 Task: Add an event with the title Webinar: Social Media Advertising, date '2024/05/15', time 8:00 AM to 10:00 AMand add a description: Maintain comprehensive documentation of the risk mitigation process, including risk registers, mitigation plans, and lessons learned. Documenting lessons learned enables future projects to benefit from the knowledge and experience gained during risk mitigation activities., put the event into Orange category . Add location for the event as: 987 Gothic Quarter, Barcelona, Spain, logged in from the account softage.10@softage.netand send the event invitation to softage.6@softage.net and softage.7@softage.net. Set a reminder for the event 2 hour before
Action: Mouse moved to (81, 100)
Screenshot: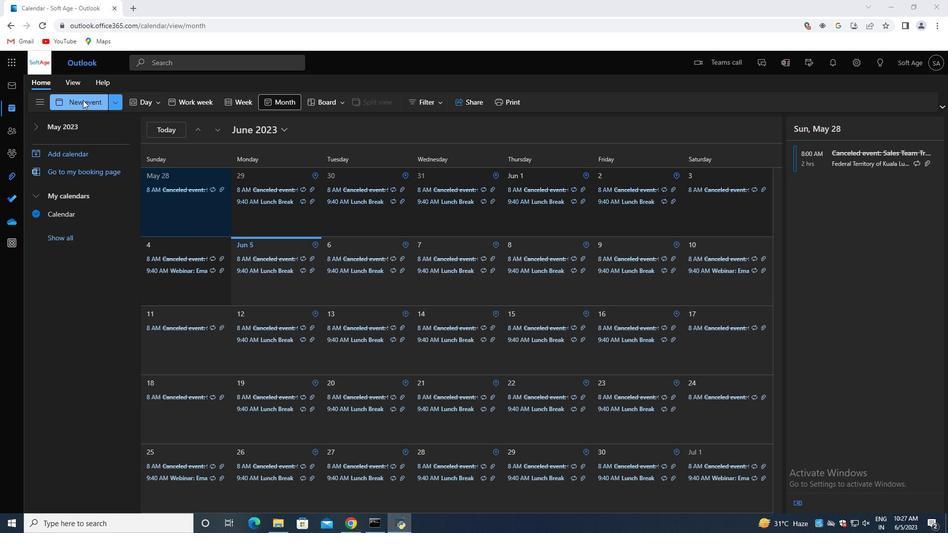
Action: Mouse pressed left at (81, 100)
Screenshot: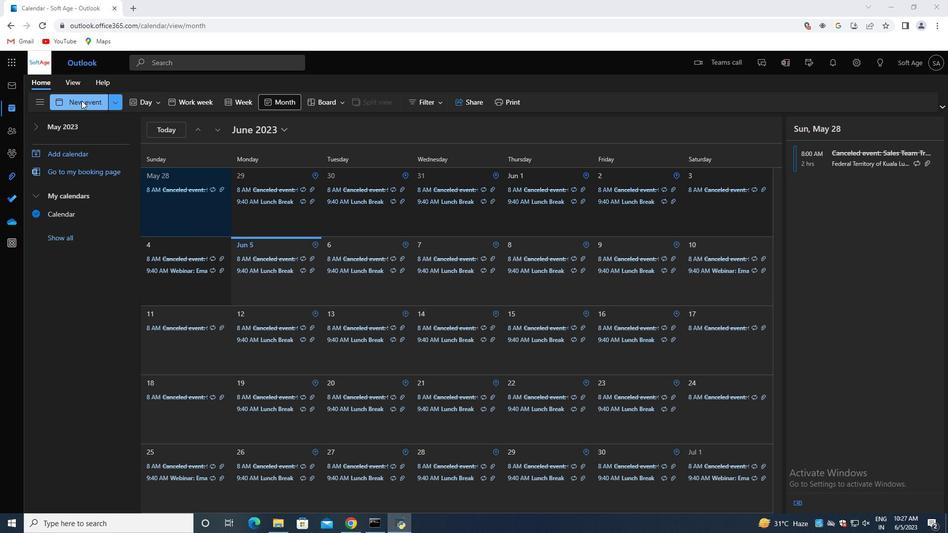 
Action: Mouse moved to (288, 163)
Screenshot: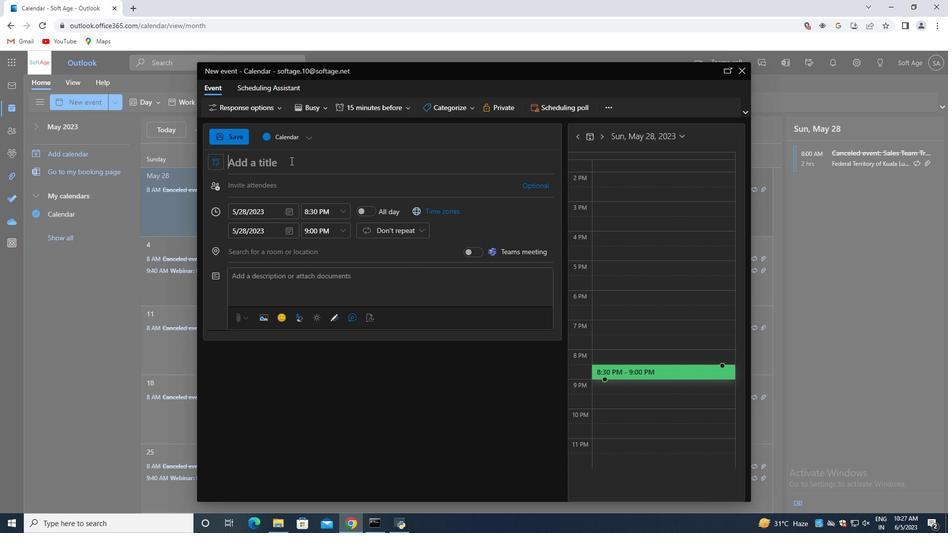 
Action: Mouse pressed left at (288, 163)
Screenshot: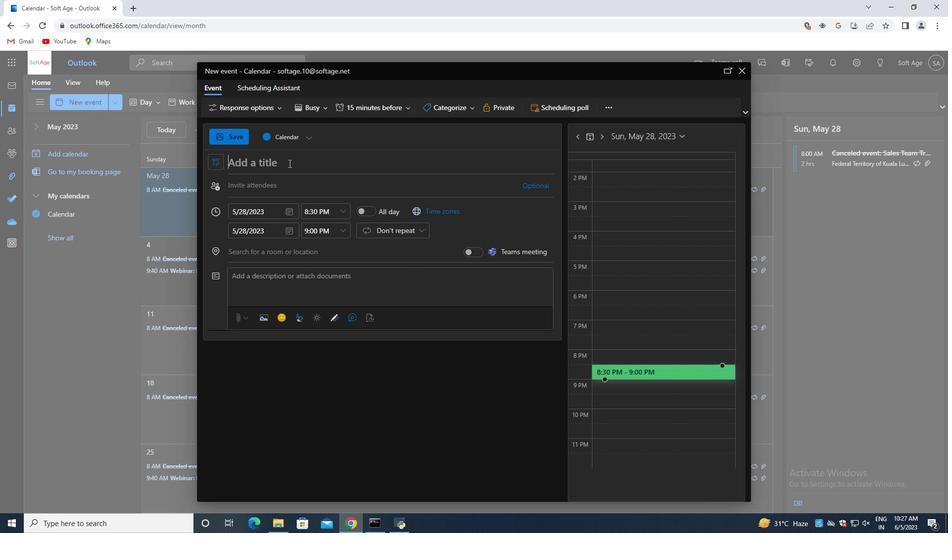 
Action: Mouse moved to (409, 258)
Screenshot: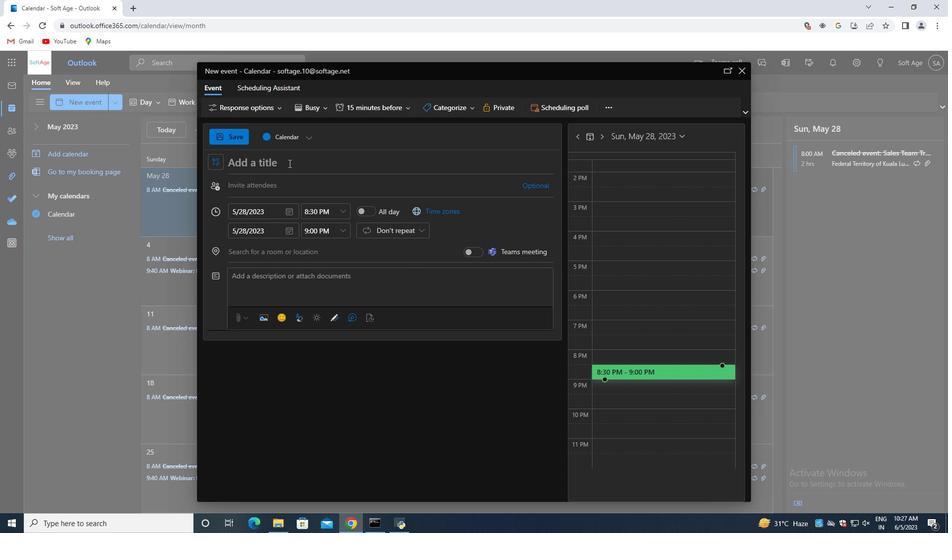 
Action: Key pressed <Key.shift>Webinar<Key.shift_r>:<Key.space><Key.shift>Social<Key.space><Key.shift>Media<Key.space><Key.shift>Advertising
Screenshot: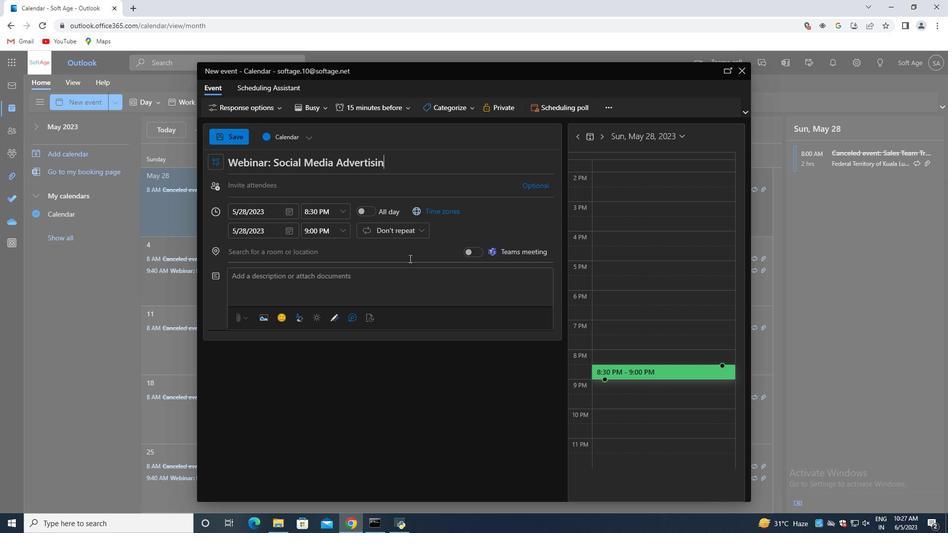 
Action: Mouse moved to (289, 212)
Screenshot: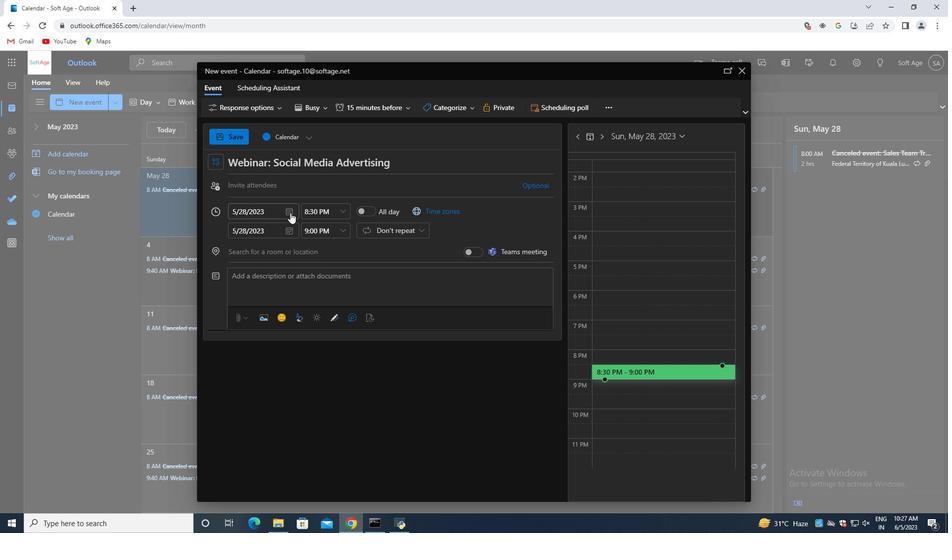 
Action: Mouse pressed left at (289, 212)
Screenshot: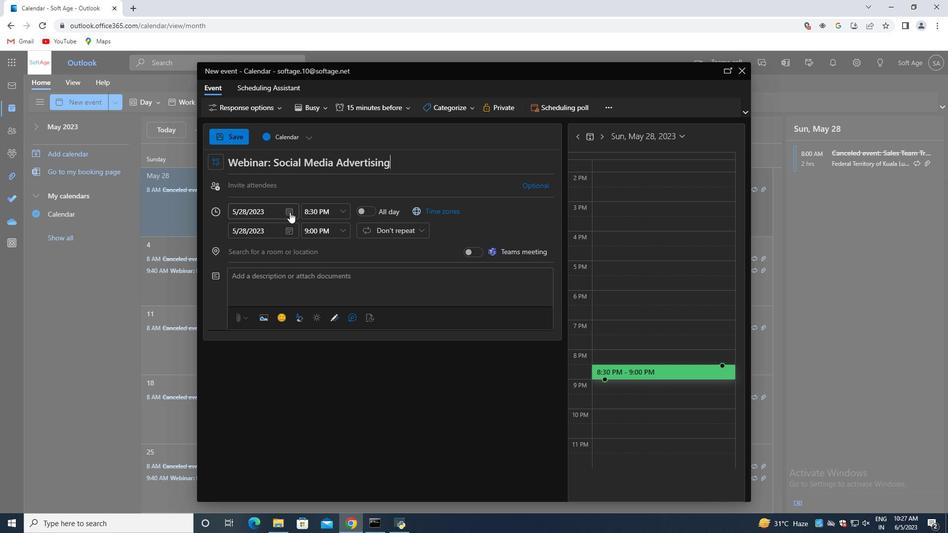 
Action: Mouse moved to (321, 235)
Screenshot: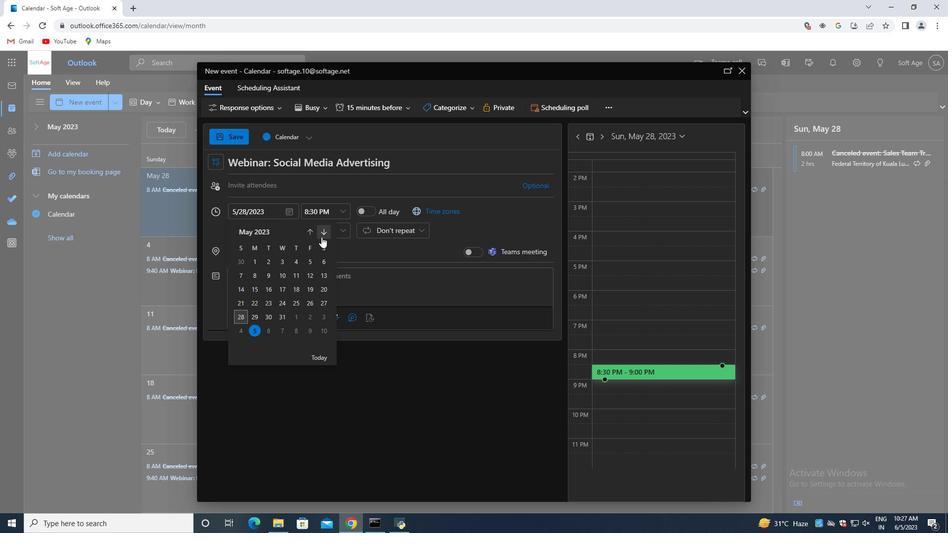 
Action: Mouse pressed left at (321, 235)
Screenshot: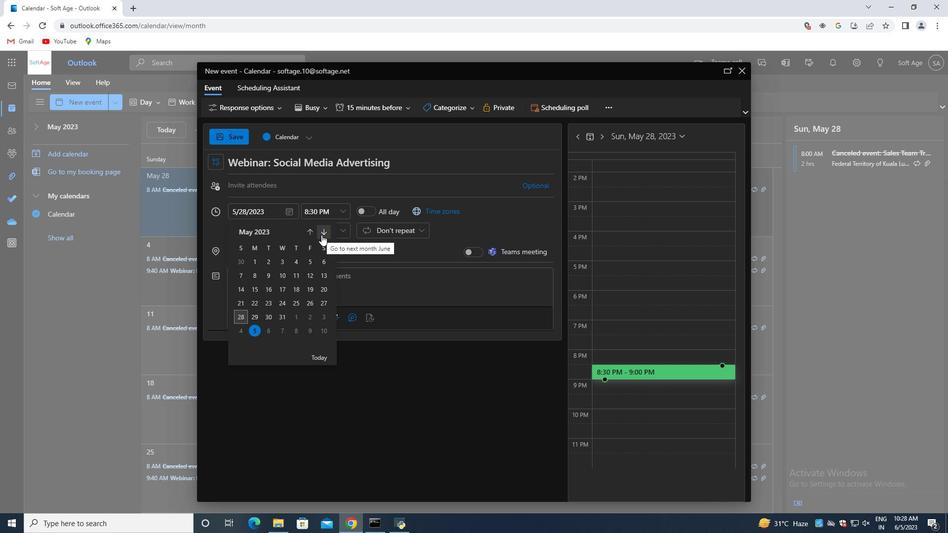 
Action: Mouse pressed left at (321, 235)
Screenshot: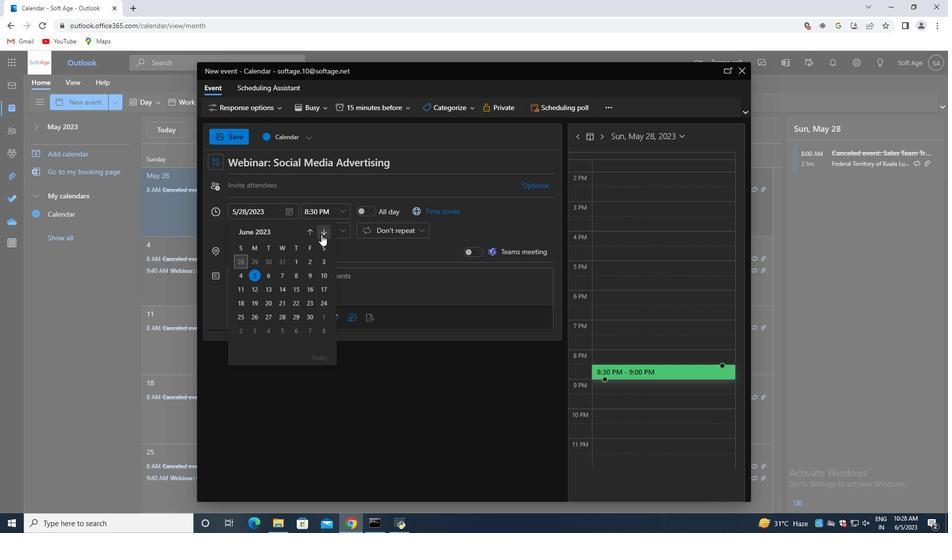 
Action: Mouse pressed left at (321, 235)
Screenshot: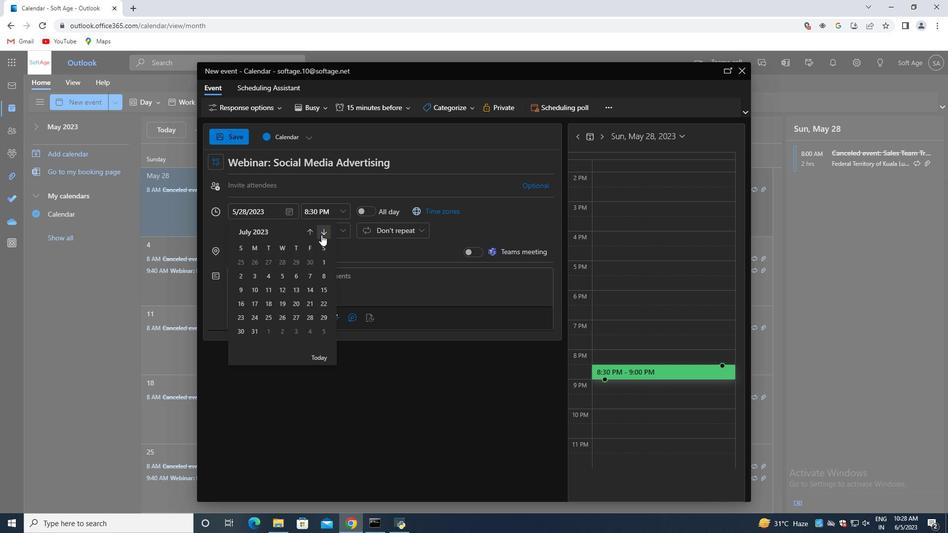 
Action: Mouse pressed left at (321, 235)
Screenshot: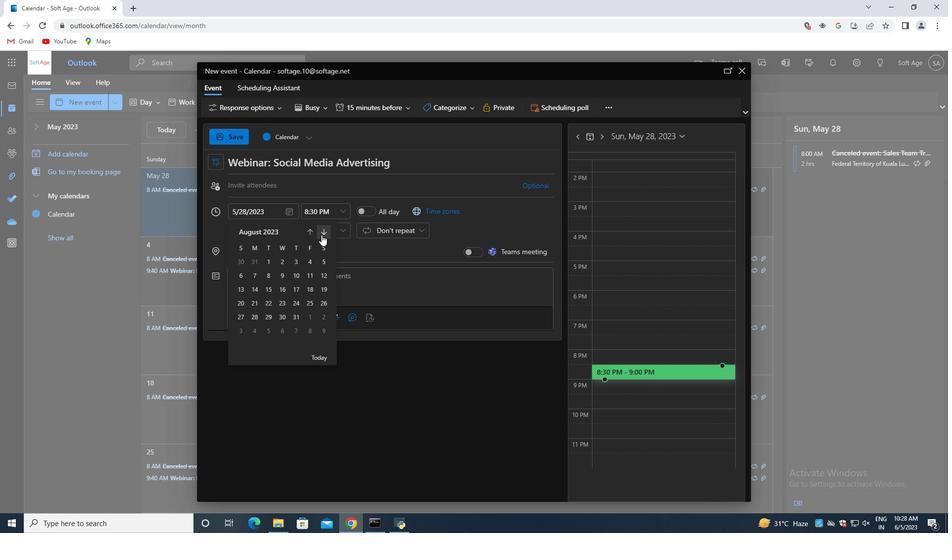 
Action: Mouse pressed left at (321, 235)
Screenshot: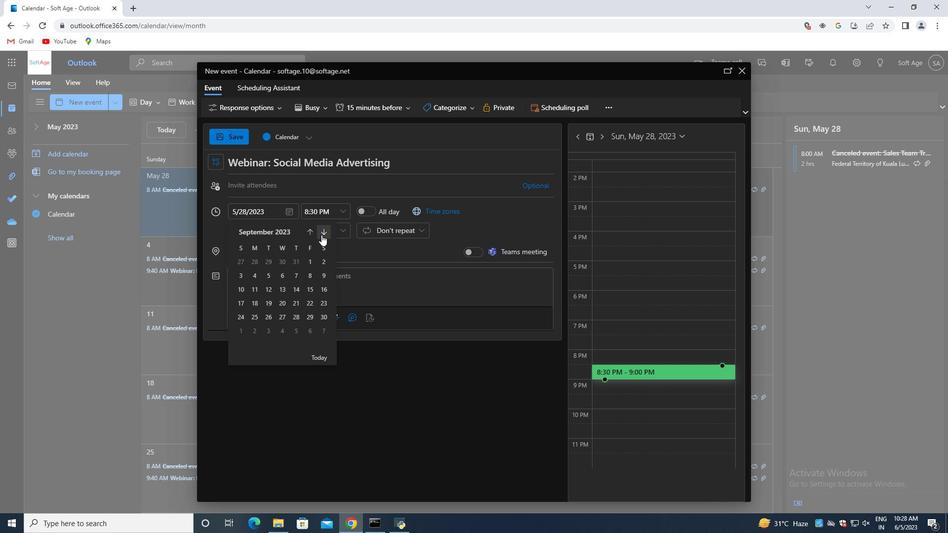 
Action: Mouse pressed left at (321, 235)
Screenshot: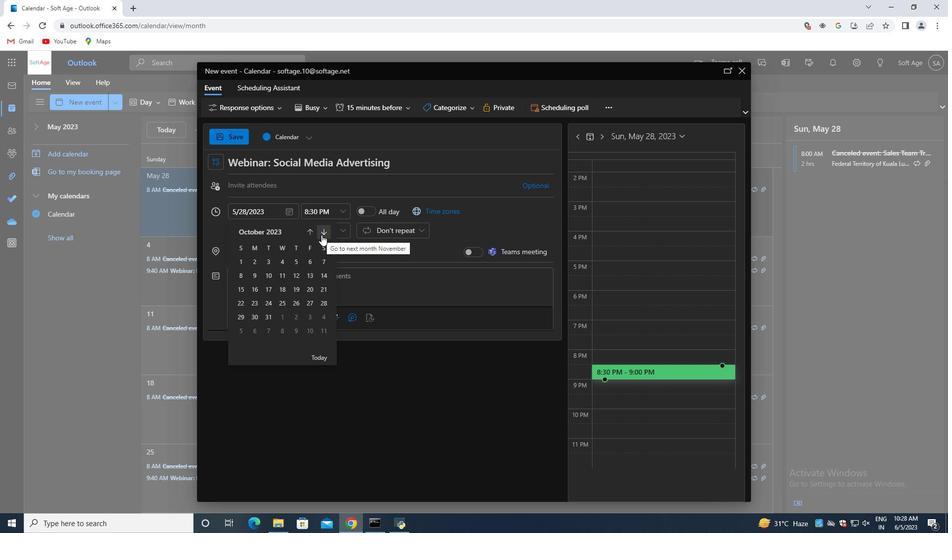 
Action: Mouse pressed left at (321, 235)
Screenshot: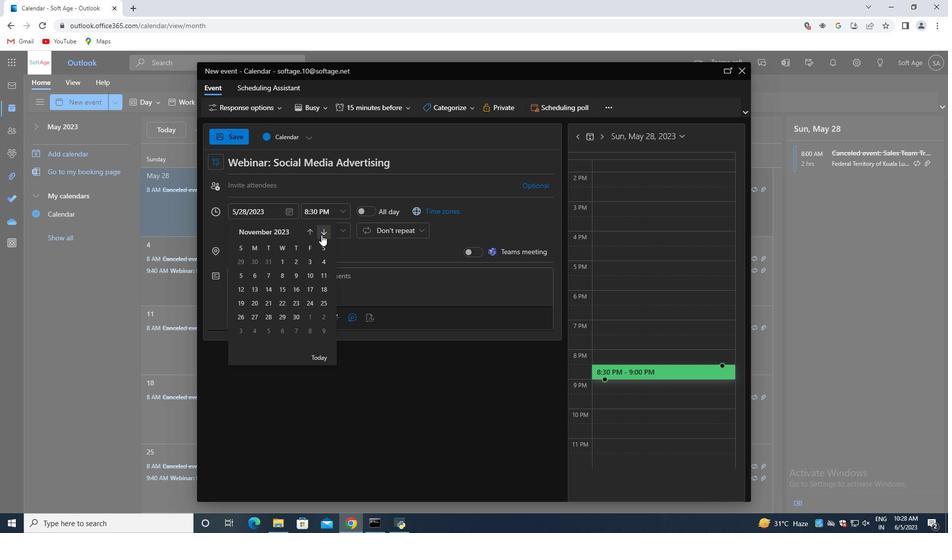 
Action: Mouse pressed left at (321, 235)
Screenshot: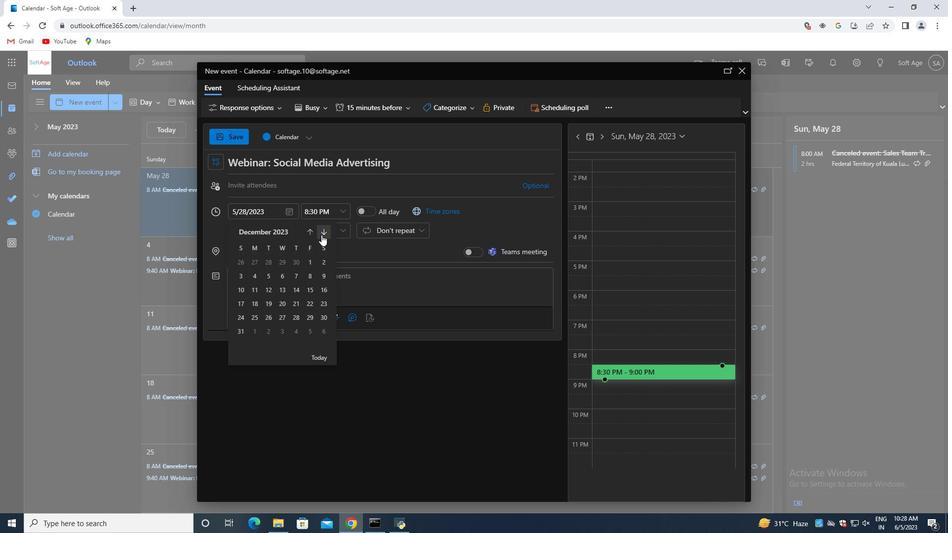 
Action: Mouse pressed left at (321, 235)
Screenshot: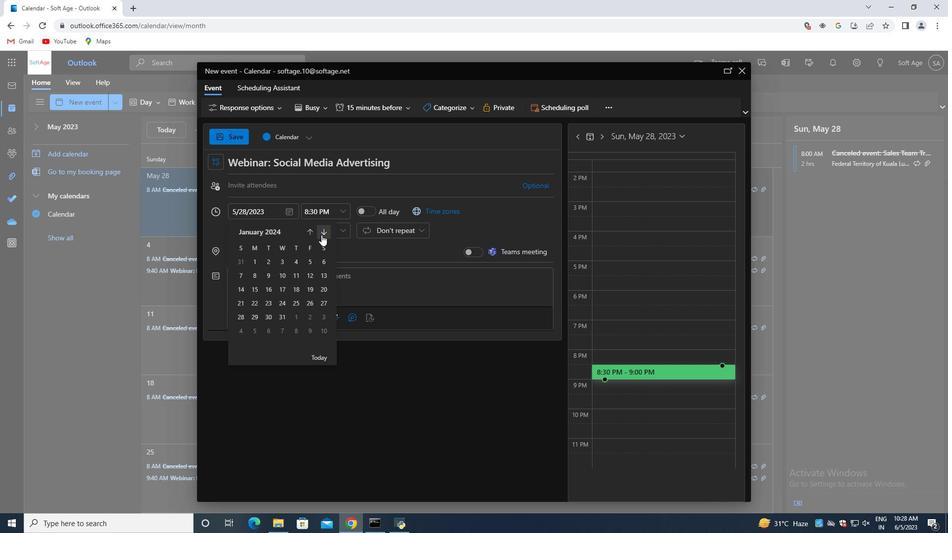 
Action: Mouse pressed left at (321, 235)
Screenshot: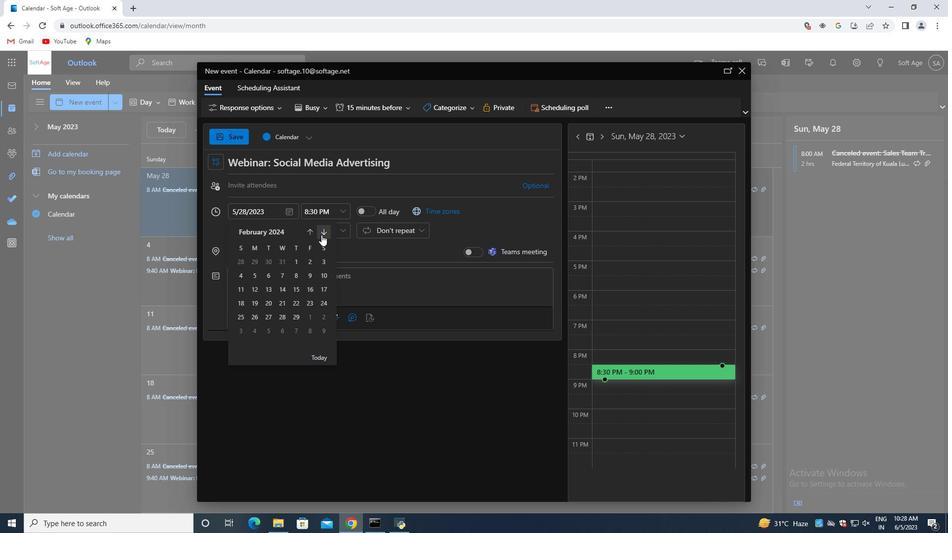 
Action: Mouse pressed left at (321, 235)
Screenshot: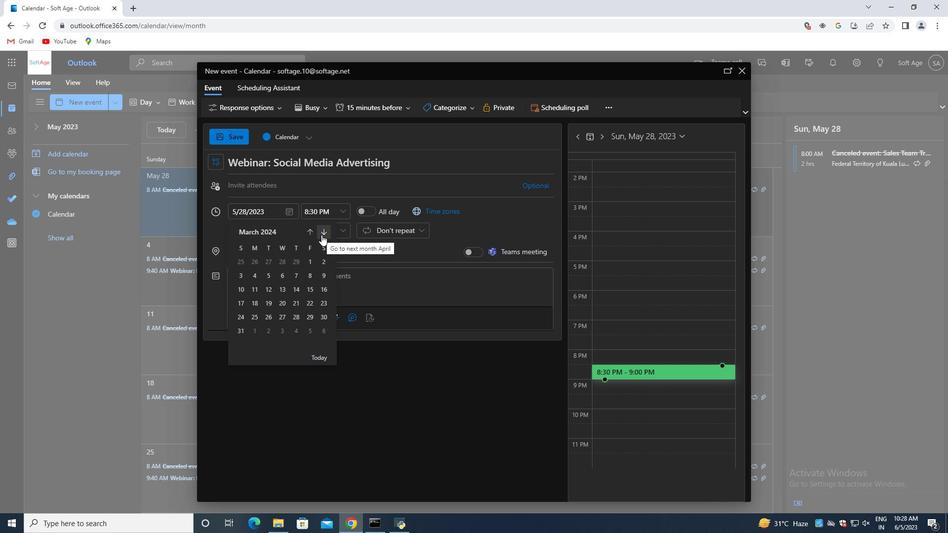 
Action: Mouse pressed left at (321, 235)
Screenshot: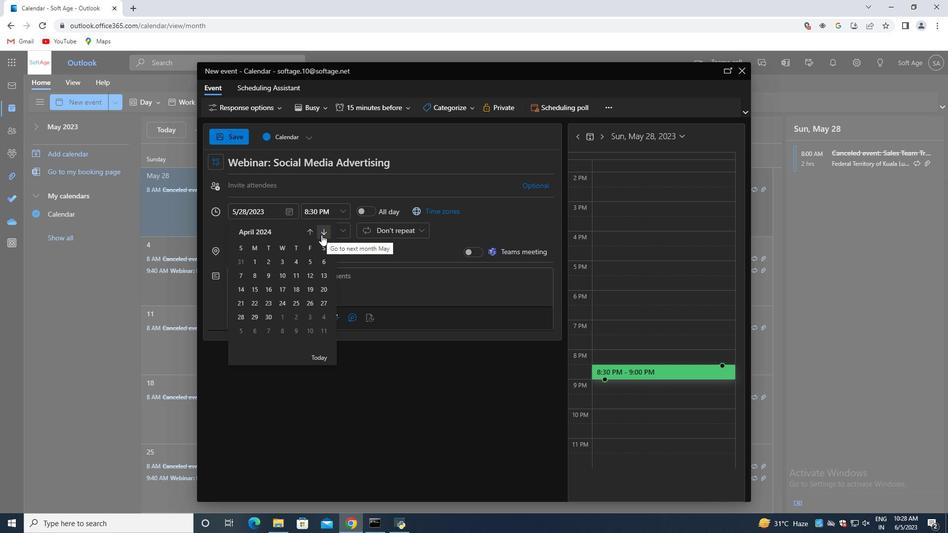 
Action: Mouse moved to (281, 290)
Screenshot: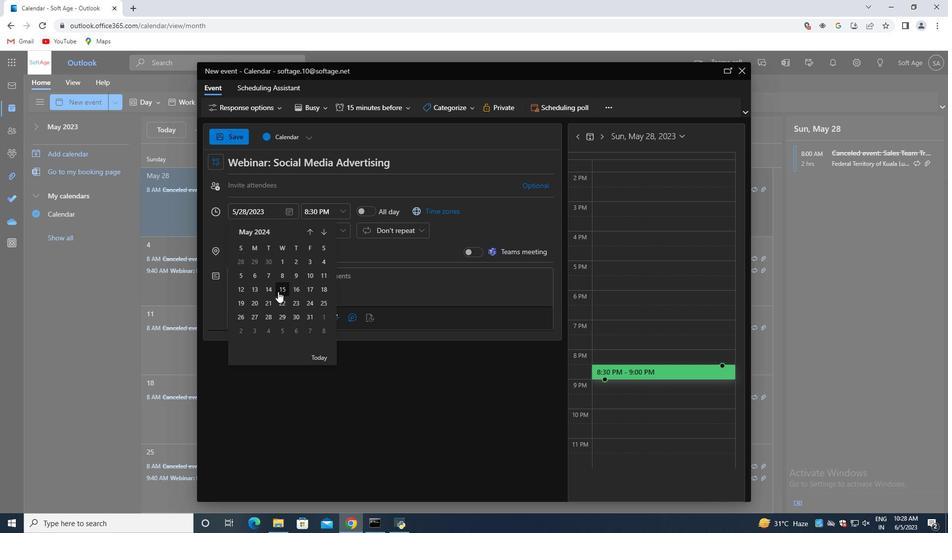 
Action: Mouse pressed left at (281, 290)
Screenshot: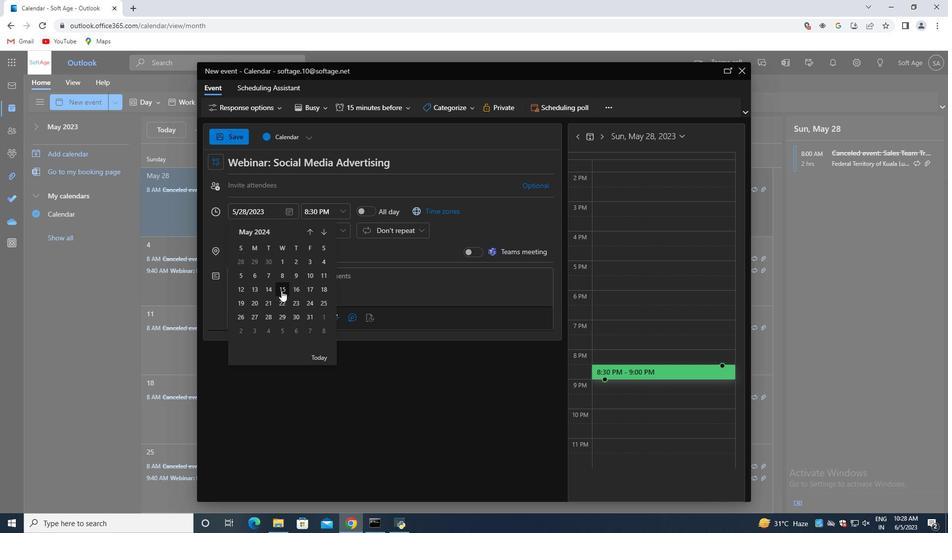 
Action: Mouse moved to (343, 211)
Screenshot: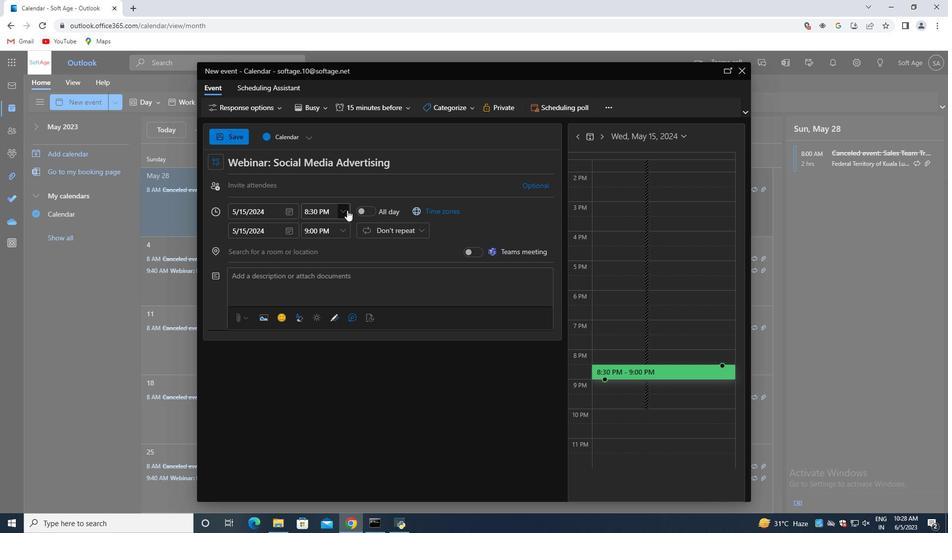 
Action: Mouse pressed left at (343, 211)
Screenshot: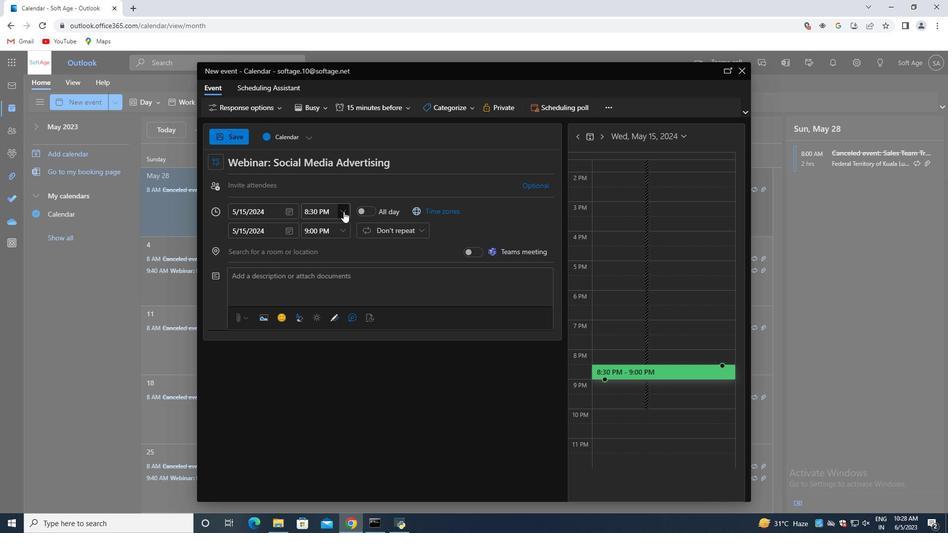 
Action: Mouse moved to (320, 263)
Screenshot: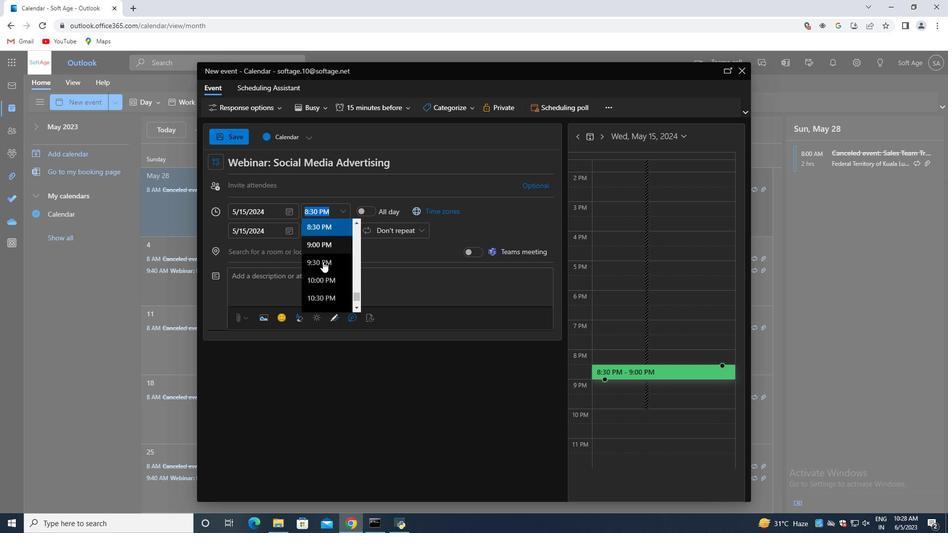 
Action: Mouse scrolled (320, 264) with delta (0, 0)
Screenshot: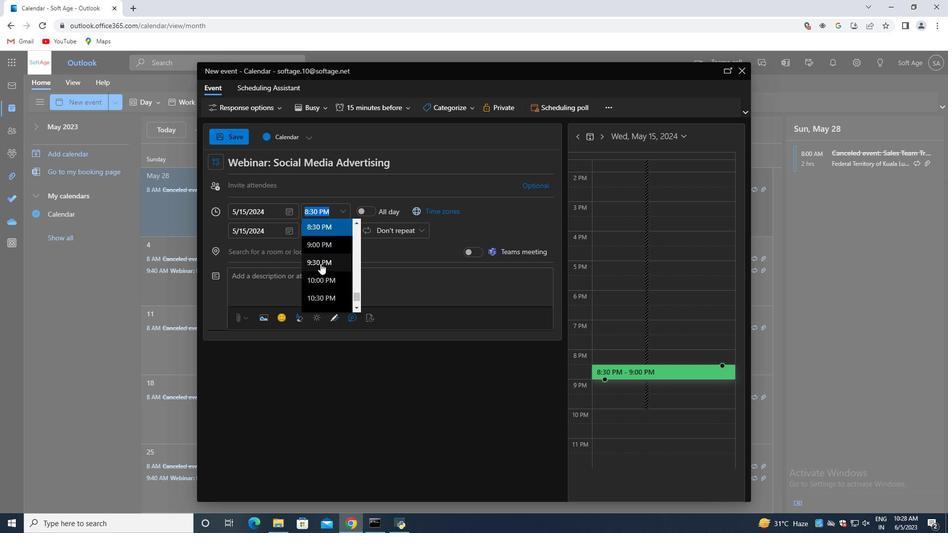 
Action: Mouse scrolled (320, 264) with delta (0, 0)
Screenshot: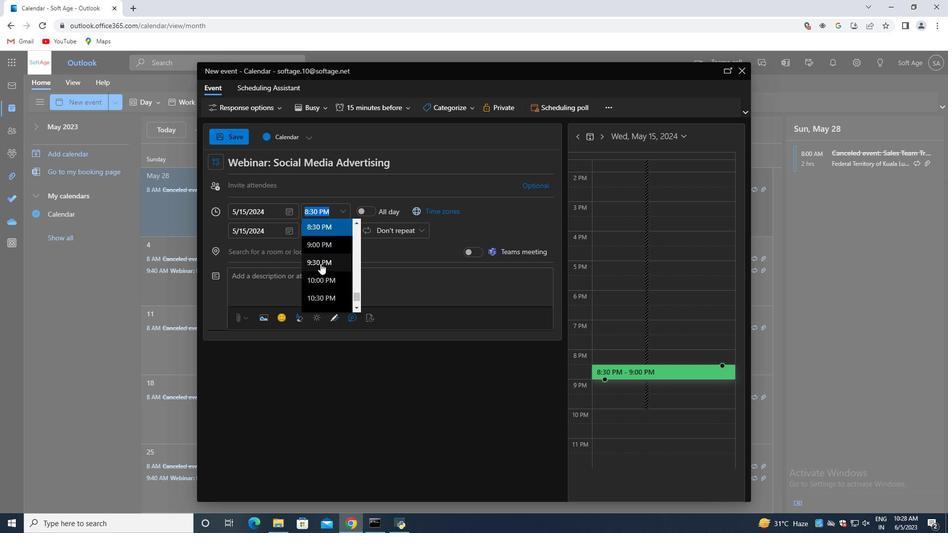 
Action: Mouse scrolled (320, 264) with delta (0, 0)
Screenshot: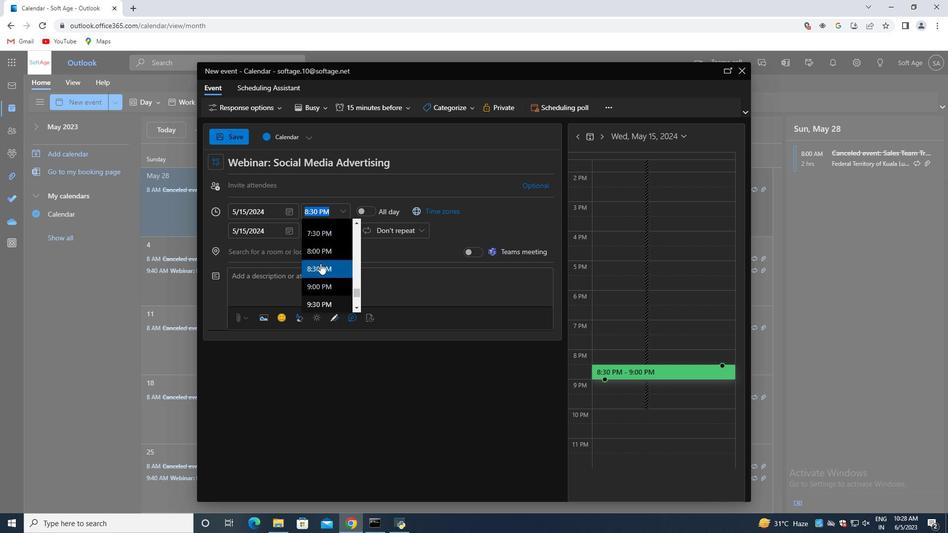
Action: Mouse scrolled (320, 264) with delta (0, 0)
Screenshot: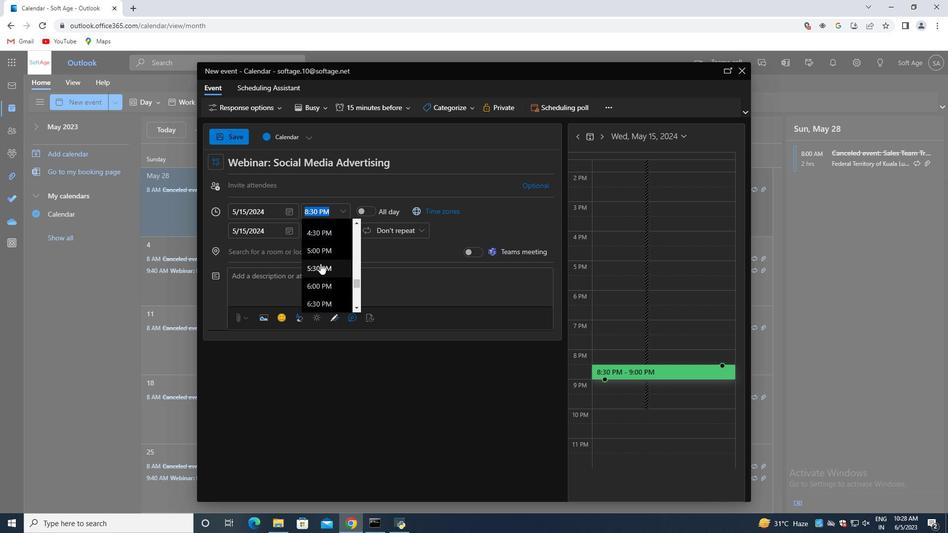 
Action: Mouse scrolled (320, 264) with delta (0, 0)
Screenshot: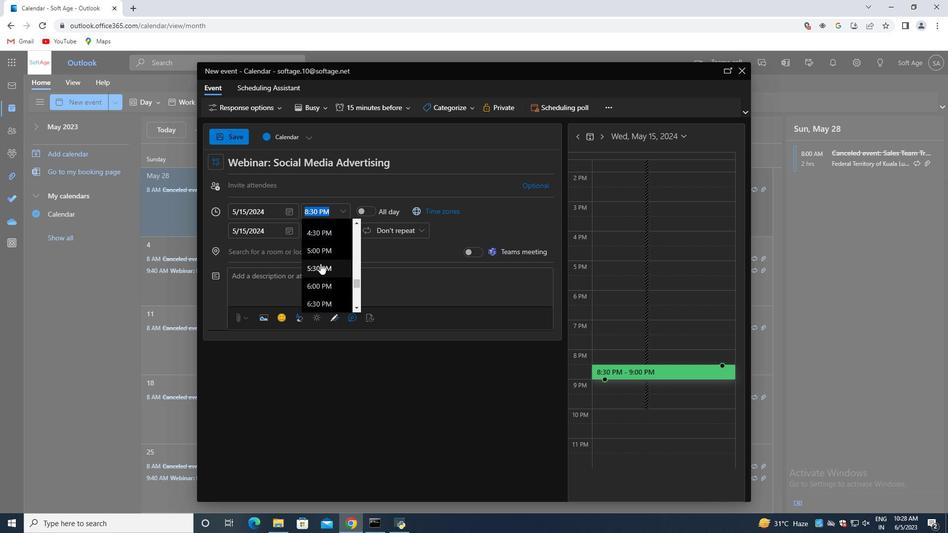 
Action: Mouse scrolled (320, 264) with delta (0, 0)
Screenshot: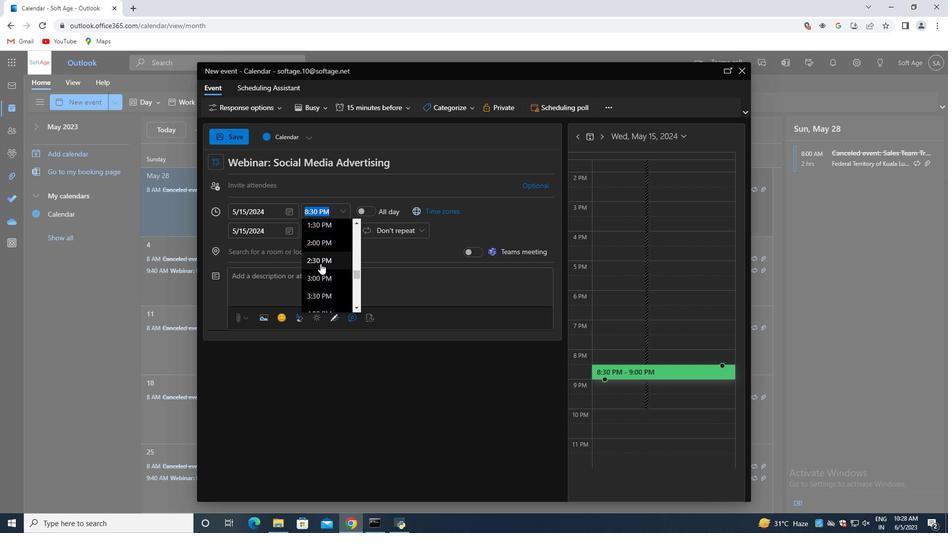 
Action: Mouse scrolled (320, 264) with delta (0, 0)
Screenshot: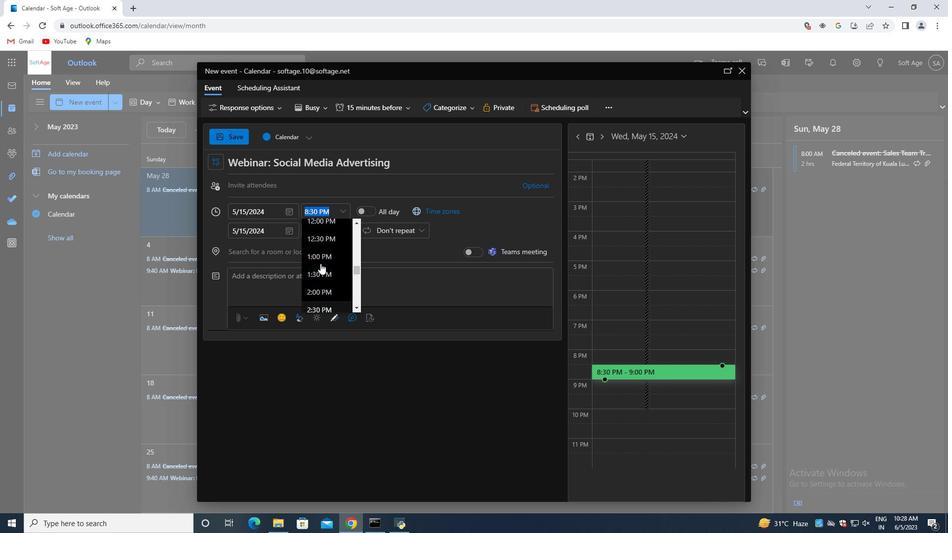 
Action: Mouse scrolled (320, 264) with delta (0, 0)
Screenshot: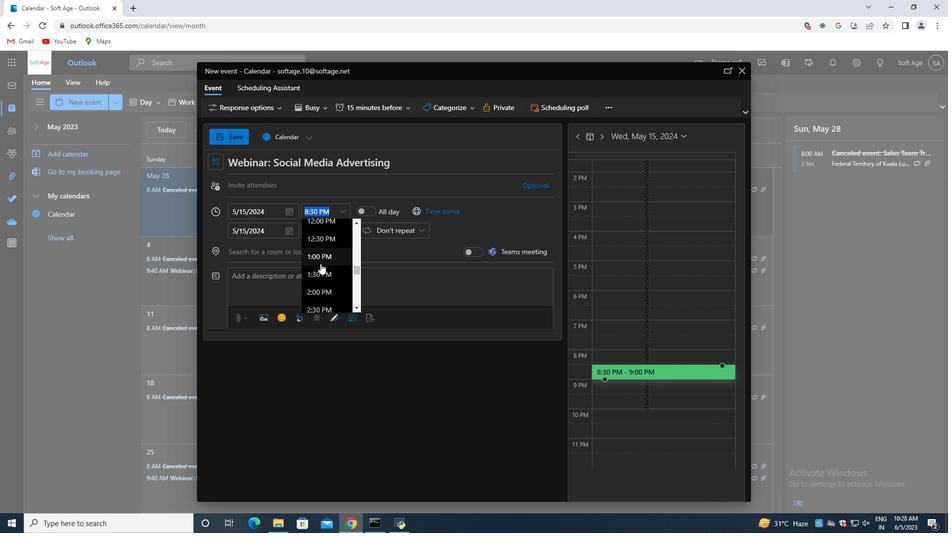 
Action: Mouse moved to (320, 261)
Screenshot: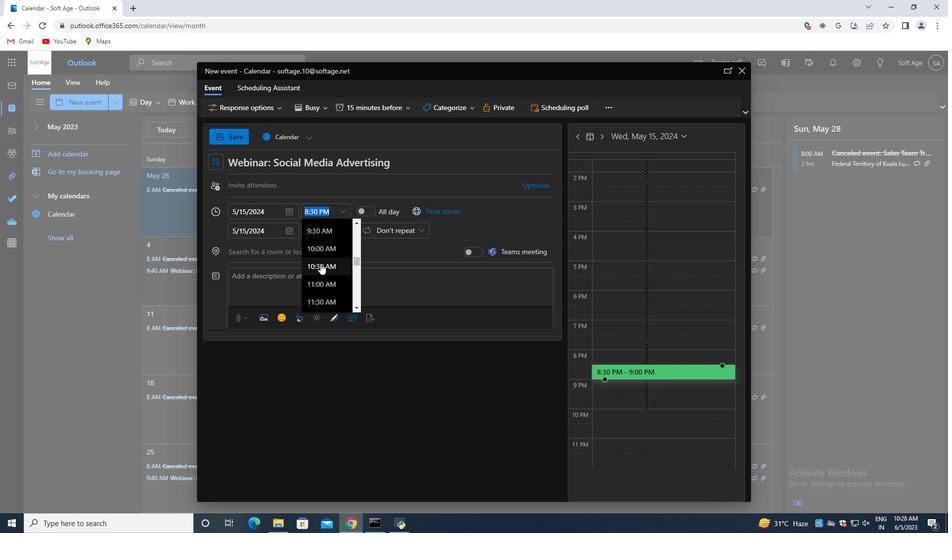 
Action: Mouse scrolled (320, 262) with delta (0, 0)
Screenshot: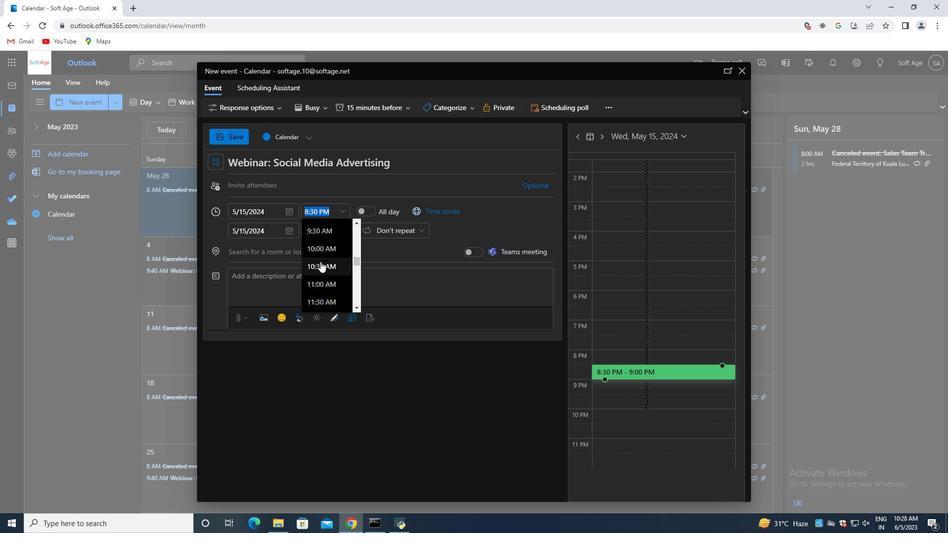
Action: Mouse moved to (324, 229)
Screenshot: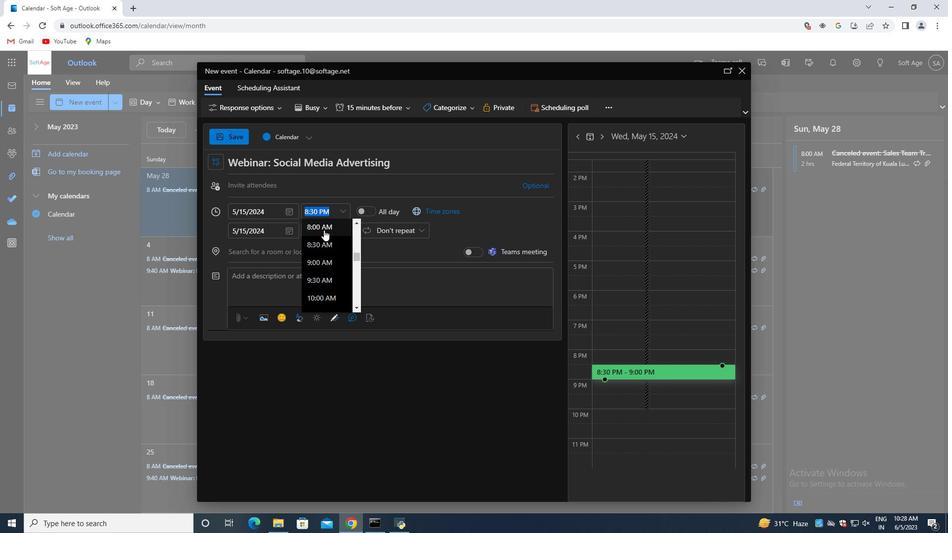 
Action: Mouse pressed left at (324, 229)
Screenshot: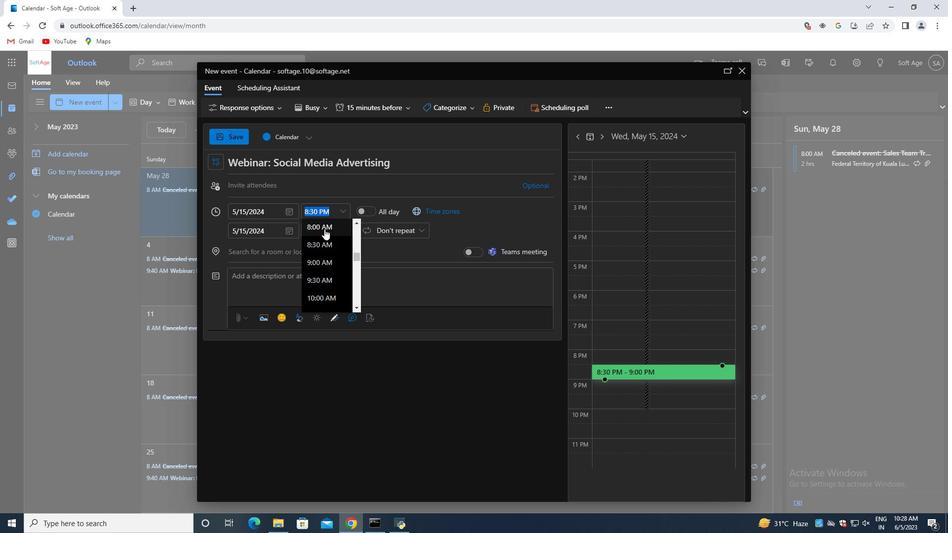 
Action: Mouse moved to (341, 231)
Screenshot: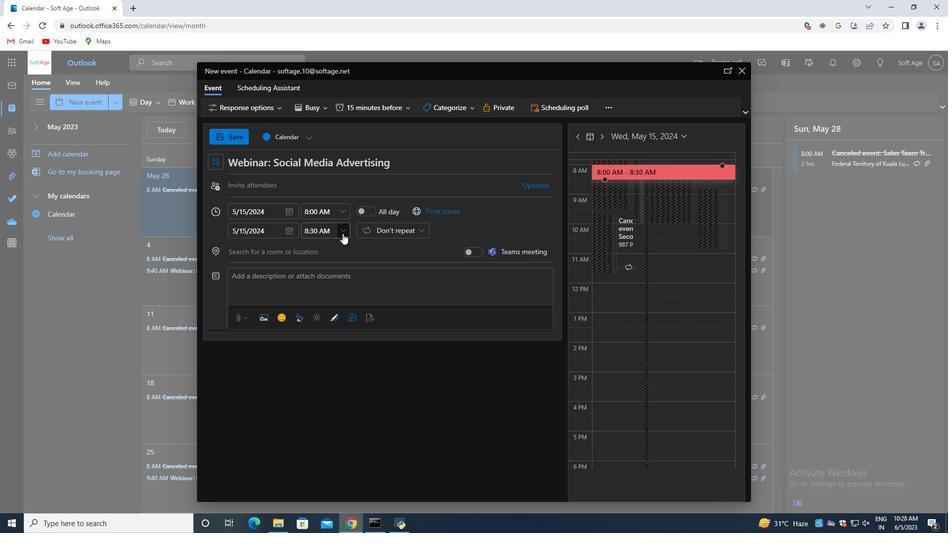 
Action: Mouse pressed left at (341, 231)
Screenshot: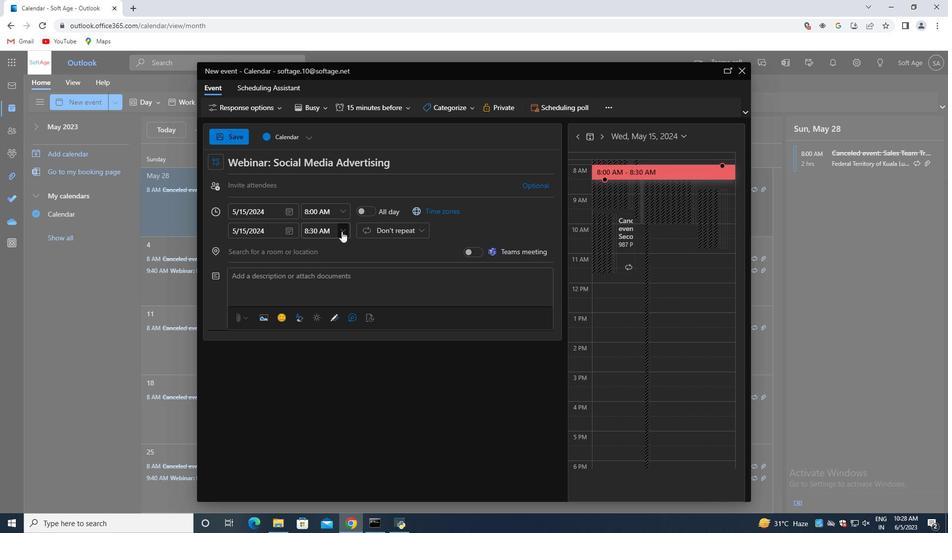 
Action: Mouse moved to (312, 298)
Screenshot: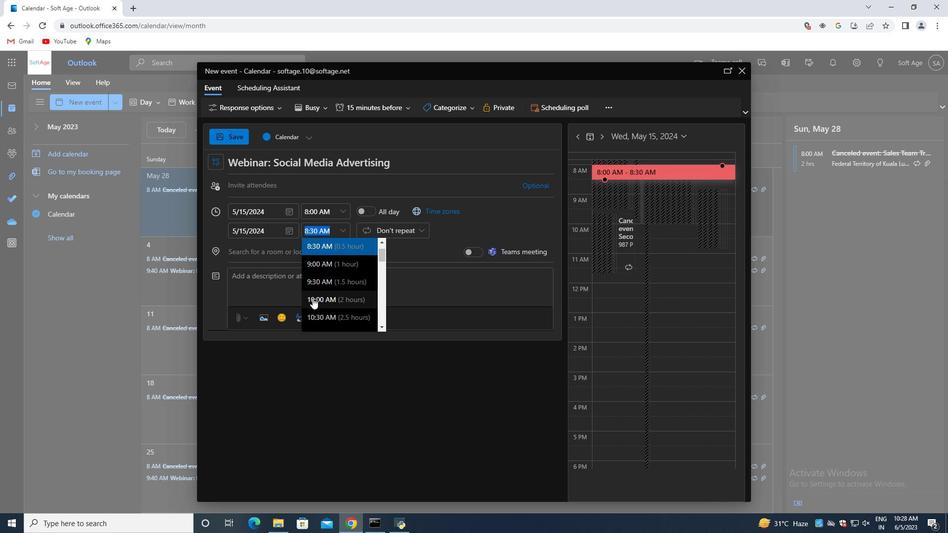 
Action: Mouse pressed left at (312, 298)
Screenshot: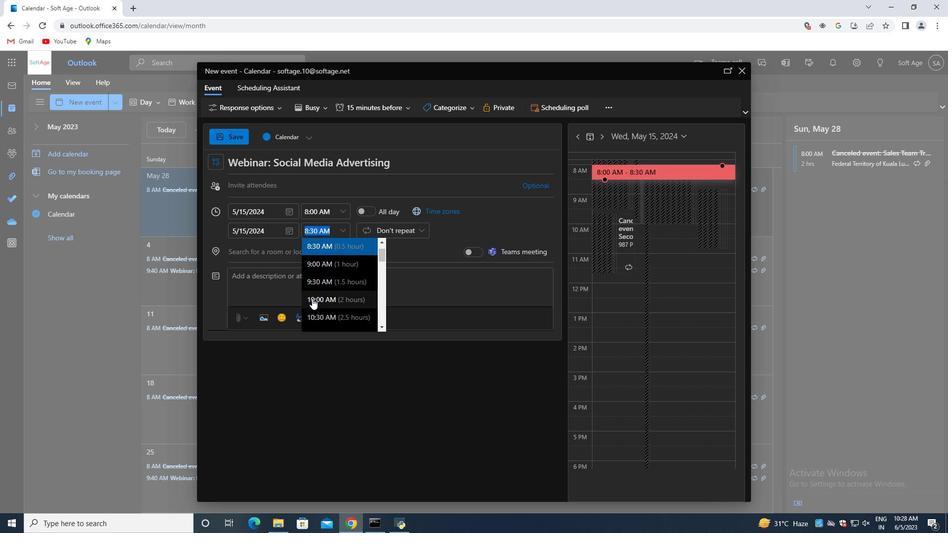 
Action: Mouse moved to (299, 273)
Screenshot: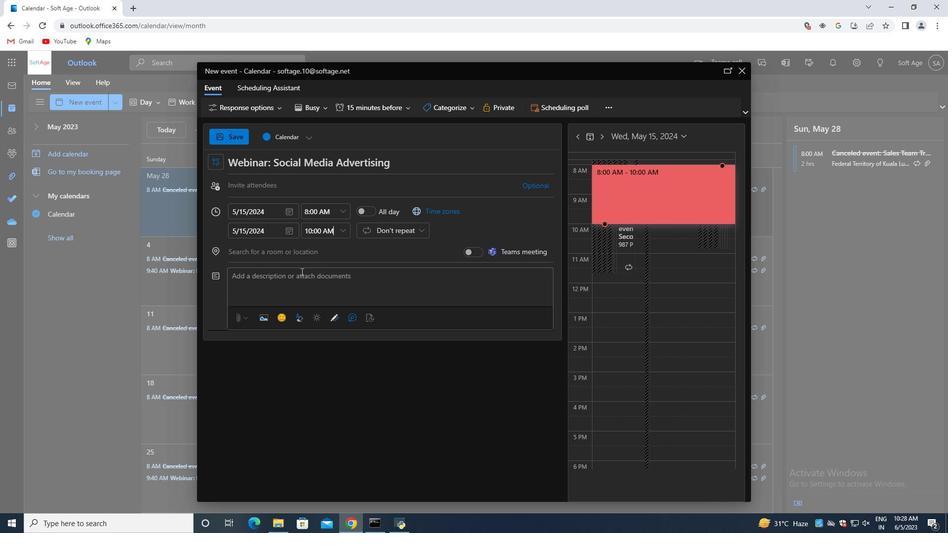 
Action: Mouse pressed left at (299, 273)
Screenshot: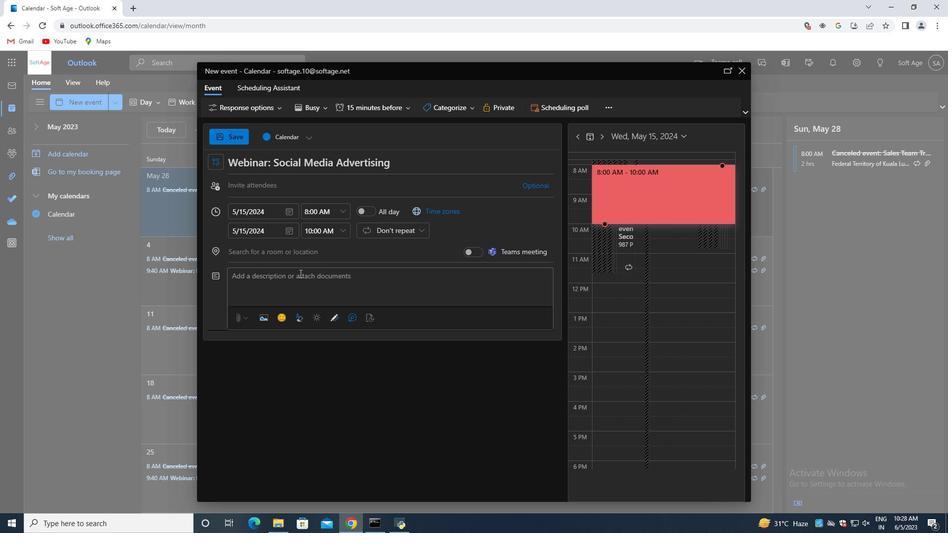 
Action: Key pressed <Key.shift><Key.shift><Key.shift>Maintain<Key.space>comprehensive<Key.space>documentation<Key.space>of<Key.space>the<Key.space>risk<Key.space>mitigation<Key.space>comprehensive<Key.space>documentation<Key.space>of<Key.space>the<Key.space>risk<Key.space>mitigation<Key.space>plans,<Key.space>and<Key.space>lessons<Key.space>learned.<Key.space><Key.shift>Documenting<Key.space>lessons<Key.space>learned<Key.space>enables<Key.space>future<Key.space>projects<Key.space>to<Key.space>benefit<Key.space>from<Key.space>the<Key.space>knowlwdge<Key.space>and<Key.space><Key.backspace><Key.backspace><Key.backspace><Key.backspace><Key.backspace><Key.backspace><Key.backspace><Key.backspace><Key.backspace>edge<Key.space>and<Key.space>experience<Key.space>gained<Key.space>during<Key.space>risk<Key.space>mitigation<Key.space>activities.
Screenshot: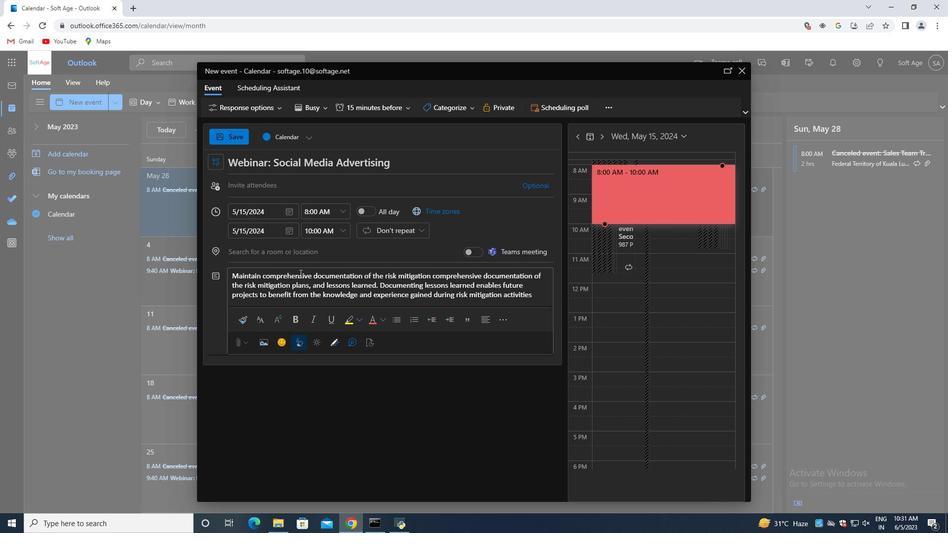 
Action: Mouse moved to (452, 107)
Screenshot: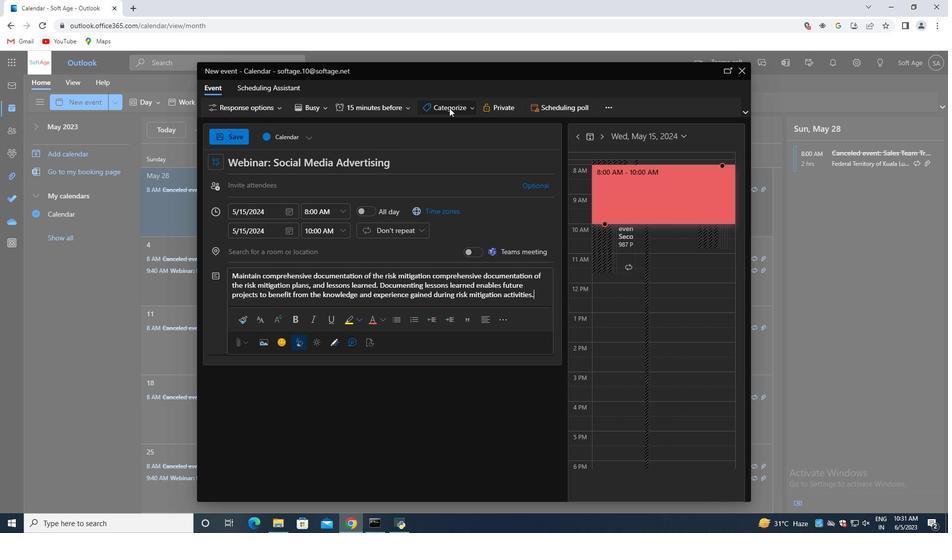 
Action: Mouse pressed left at (452, 107)
Screenshot: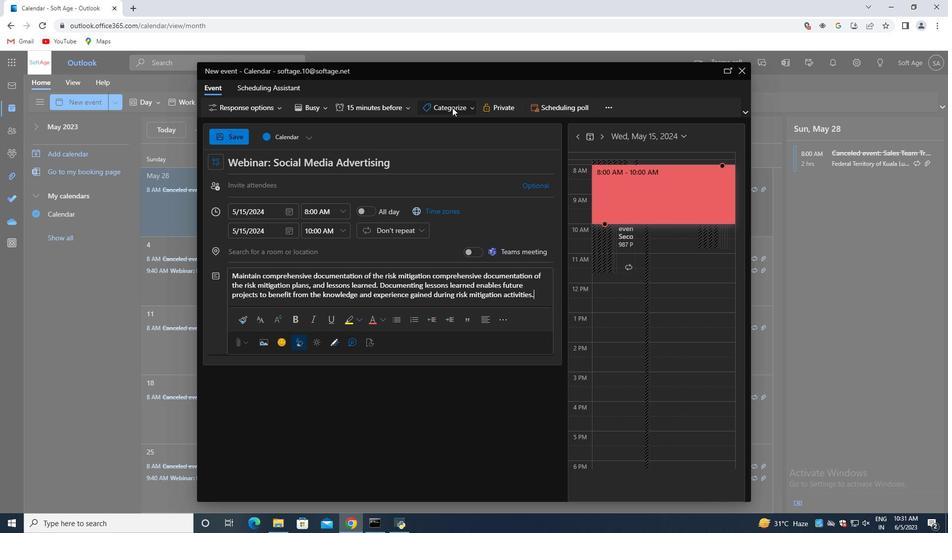 
Action: Mouse moved to (460, 156)
Screenshot: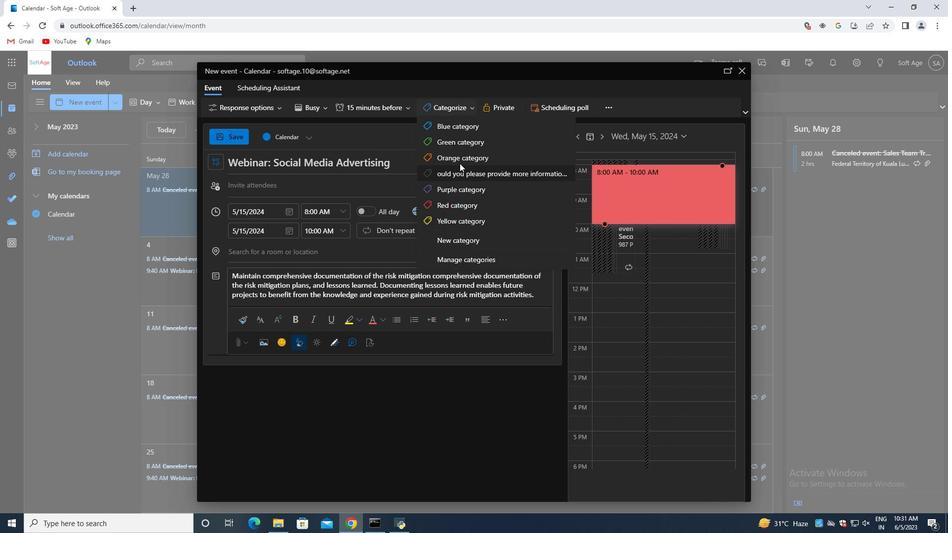 
Action: Mouse pressed left at (460, 156)
Screenshot: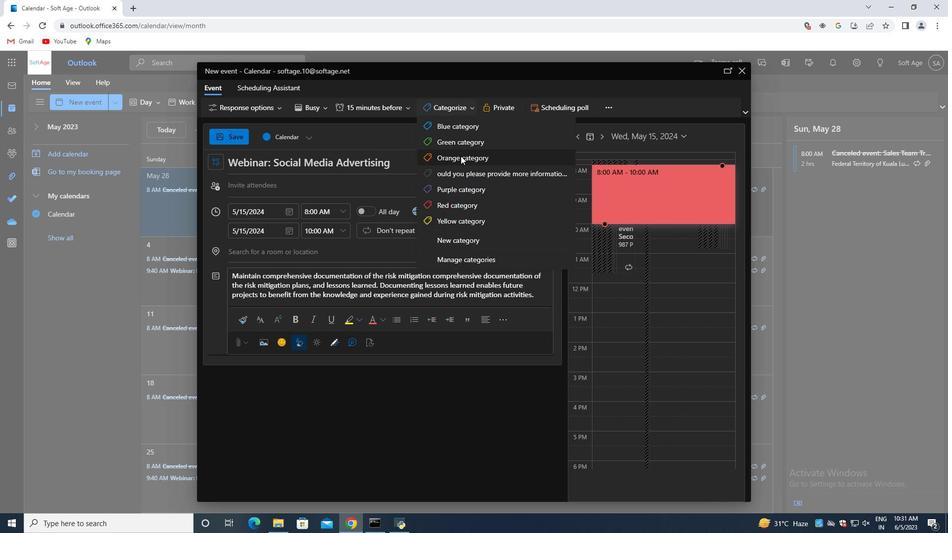 
Action: Mouse moved to (311, 250)
Screenshot: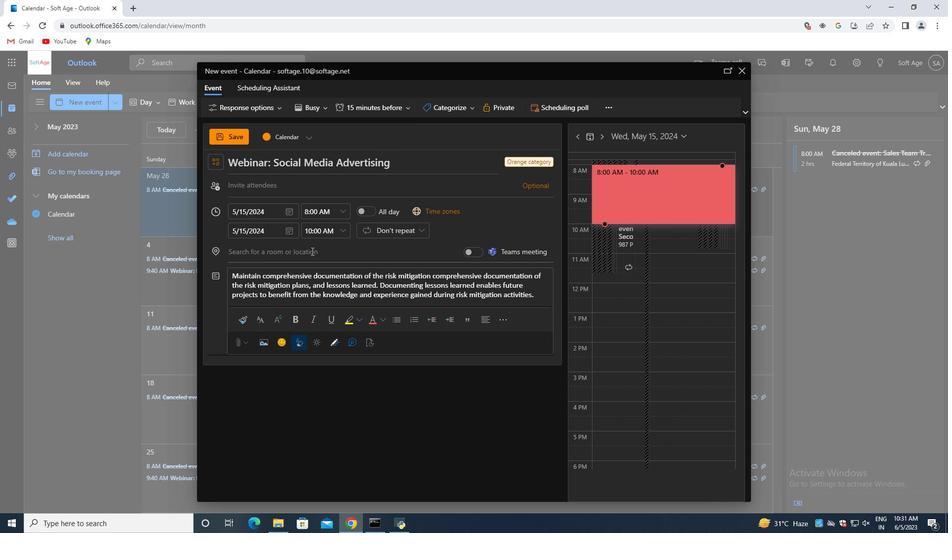 
Action: Mouse pressed left at (311, 250)
Screenshot: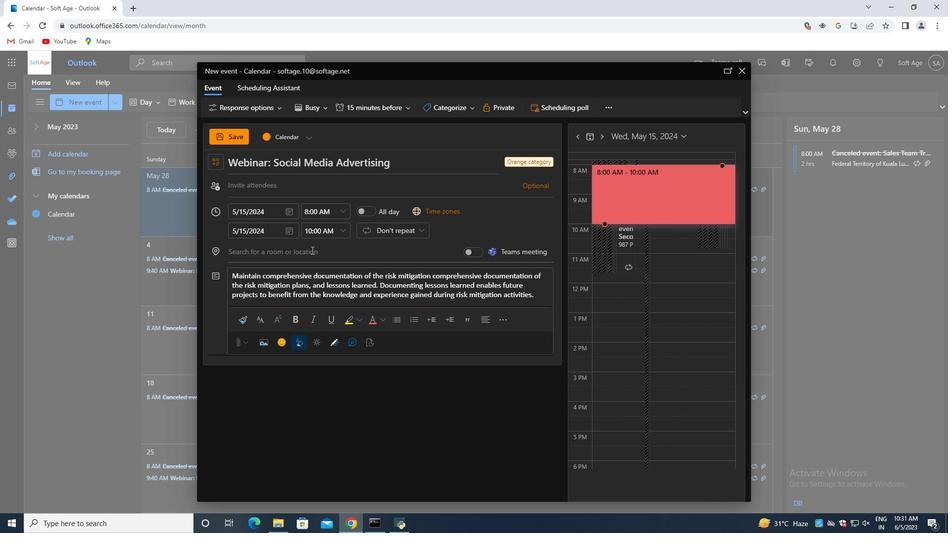 
Action: Key pressed 987<Key.space><Key.shift>Gothic<Key.space><Key.shift>Quarter,<Key.space><Key.shift>Barcelonas<Key.backspace>a<Key.backspace>
Screenshot: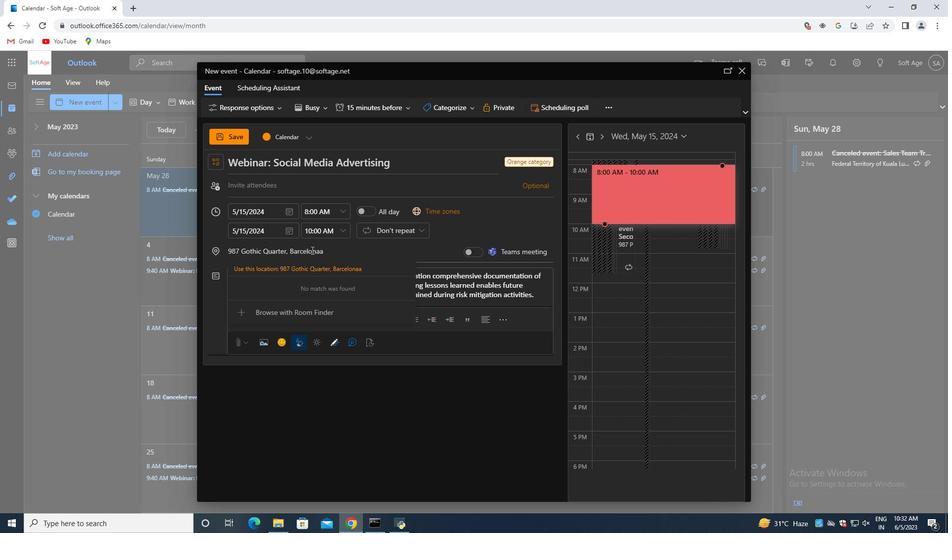 
Action: Mouse moved to (346, 256)
Screenshot: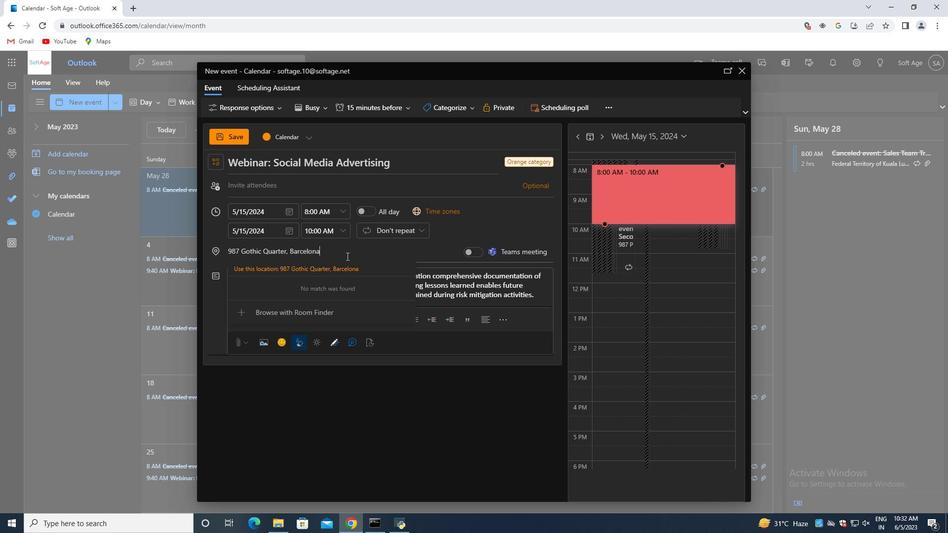 
Action: Key pressed ,<Key.space><Key.shift>Spain,<Key.backspace>
Screenshot: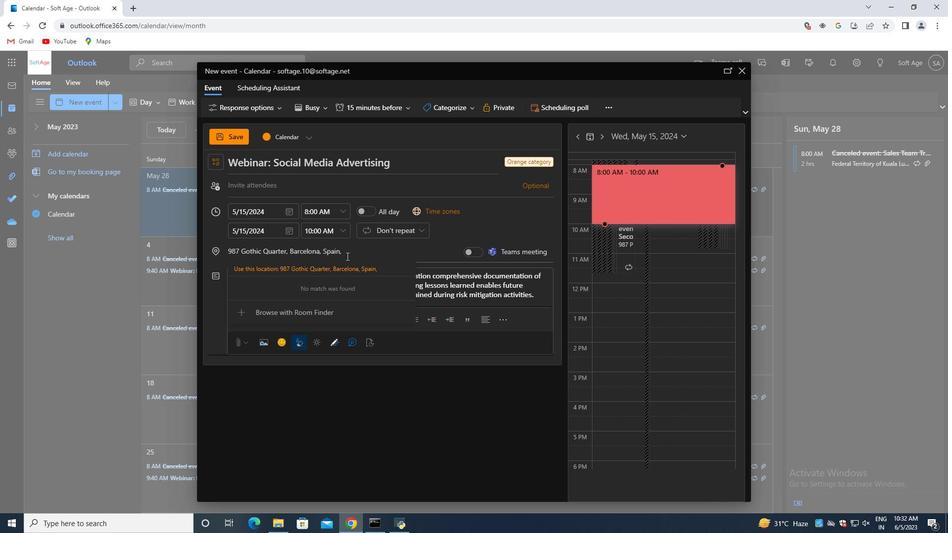 
Action: Mouse moved to (344, 269)
Screenshot: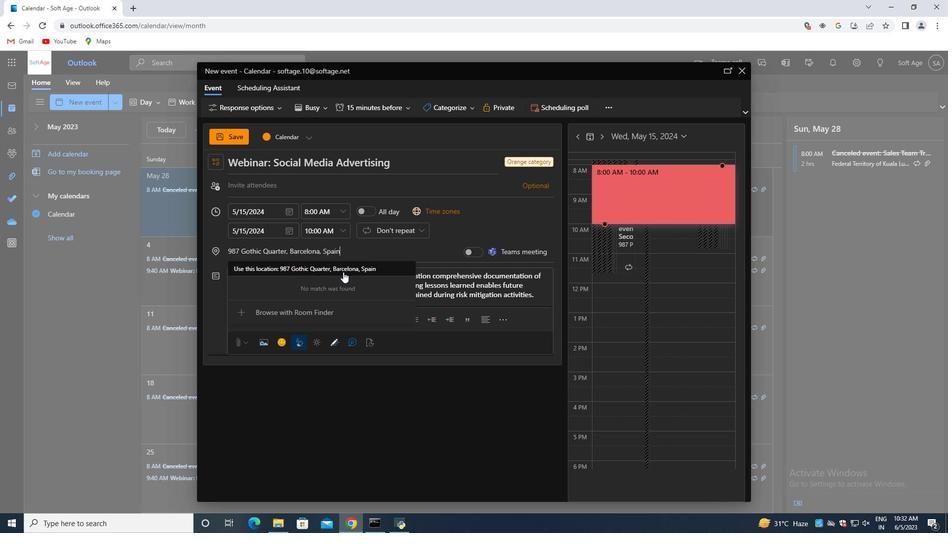 
Action: Mouse pressed left at (344, 269)
Screenshot: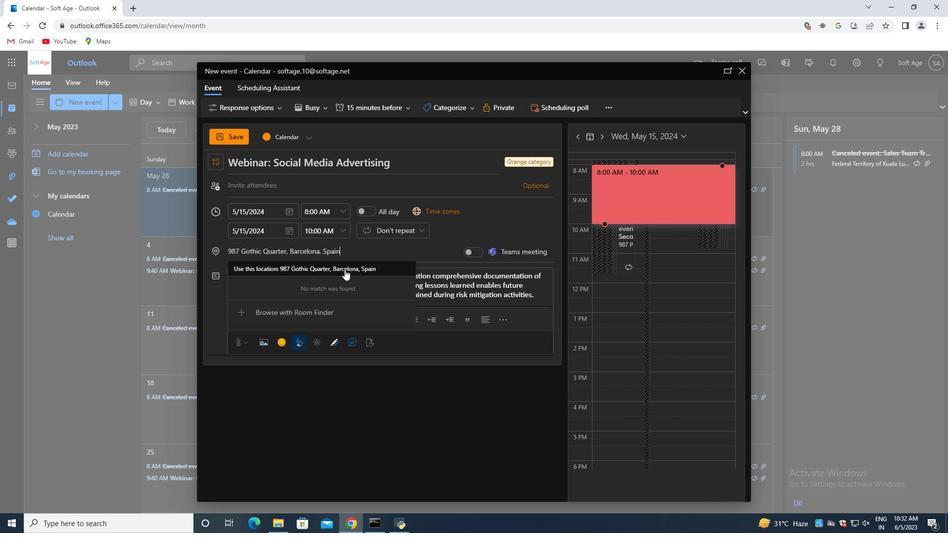 
Action: Mouse moved to (286, 184)
Screenshot: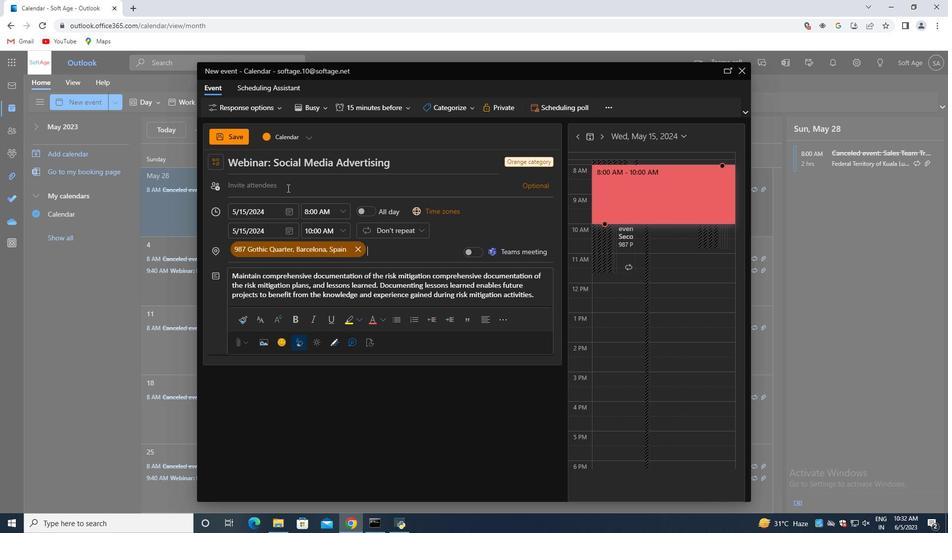 
Action: Mouse pressed left at (286, 184)
Screenshot: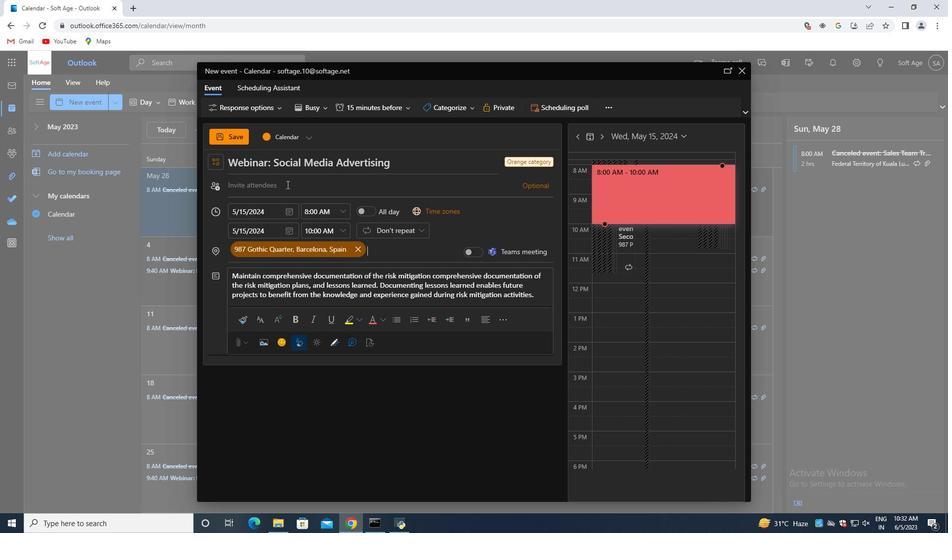 
Action: Key pressed sofatge.6<Key.shift>@sofatge.net
Screenshot: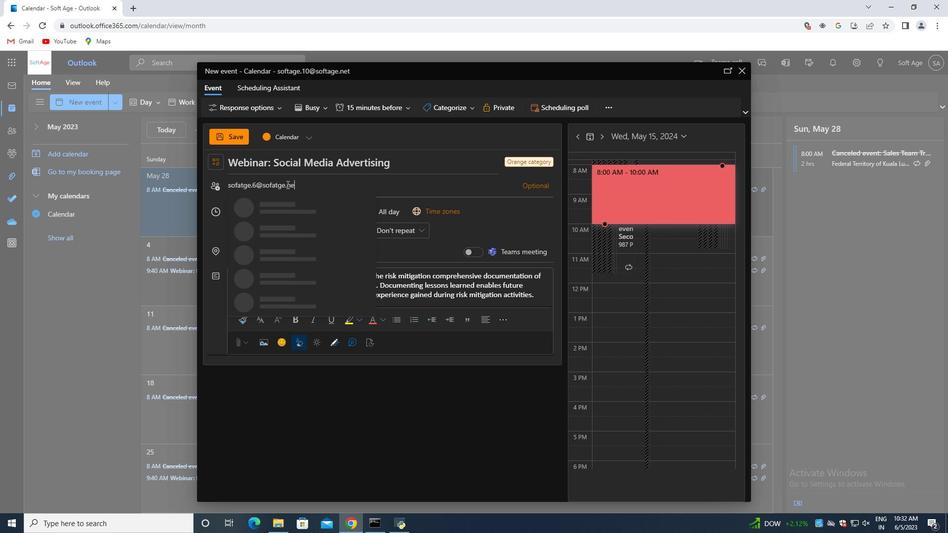 
Action: Mouse moved to (305, 187)
Screenshot: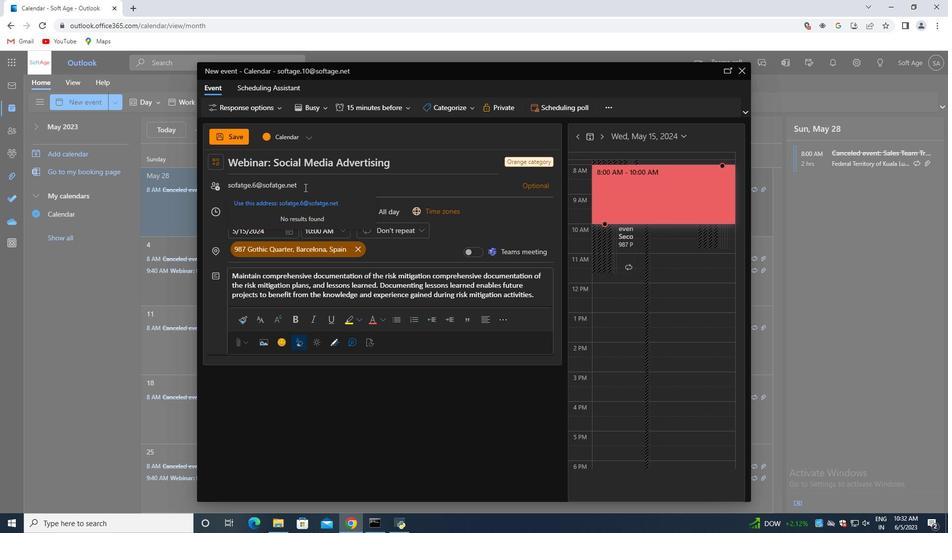 
Action: Key pressed <Key.backspace><Key.backspace><Key.backspace><Key.backspace><Key.backspace><Key.backspace><Key.backspace><Key.backspace>tage.net<Key.backspace><Key.backspace><Key.backspace><Key.backspace><Key.backspace><Key.backspace><Key.backspace><Key.backspace><Key.backspace><Key.backspace><Key.backspace><Key.backspace><Key.backspace><Key.backspace><Key.backspace><Key.backspace><Key.backspace><Key.backspace><Key.backspace>ftage.6<Key.shift>@softage.net<Key.enter>softage.7<Key.shift>@softage.net<Key.enter>
Screenshot: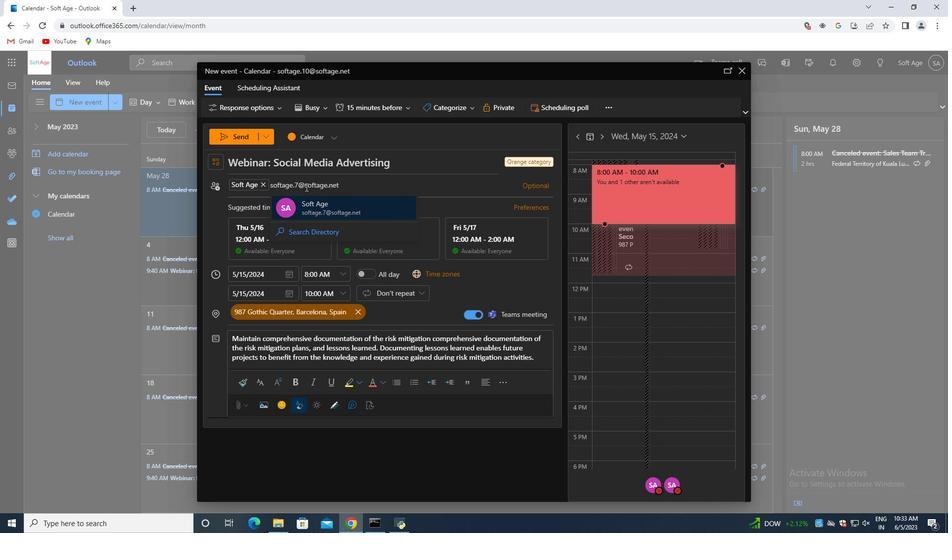 
Action: Mouse moved to (395, 110)
Screenshot: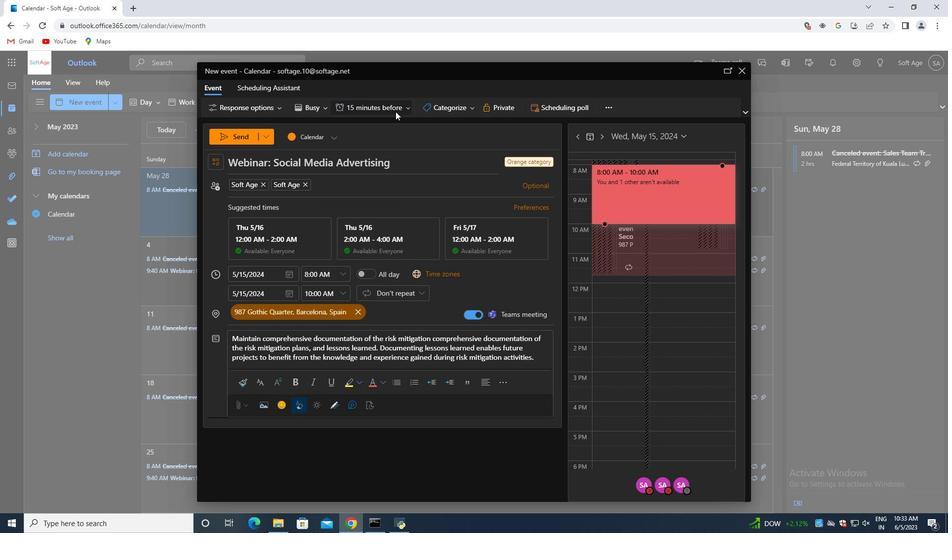
Action: Mouse pressed left at (395, 110)
Screenshot: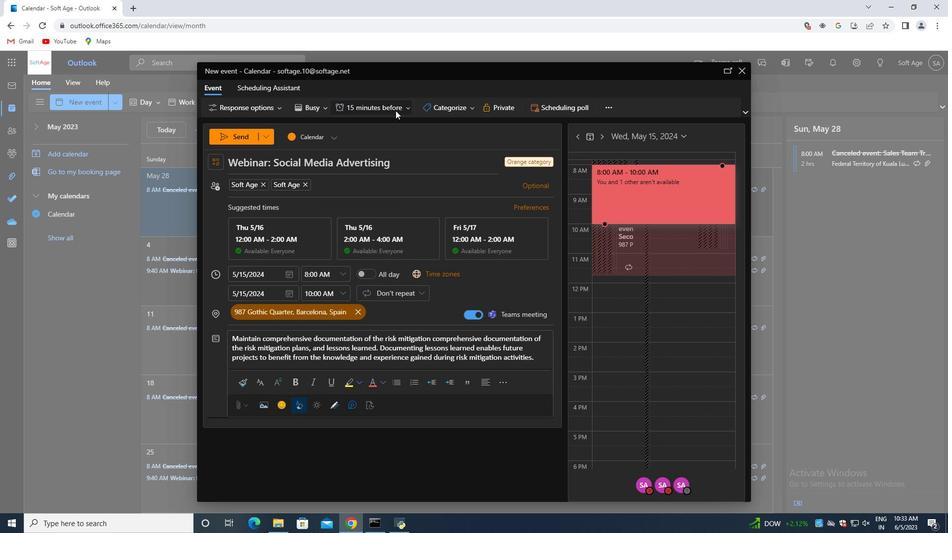 
Action: Mouse moved to (384, 232)
Screenshot: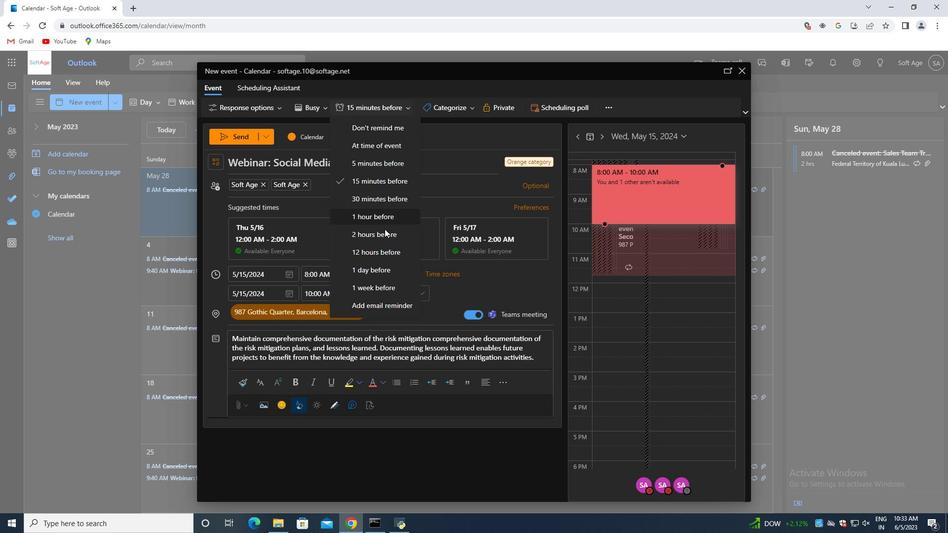 
Action: Mouse pressed left at (384, 232)
Screenshot: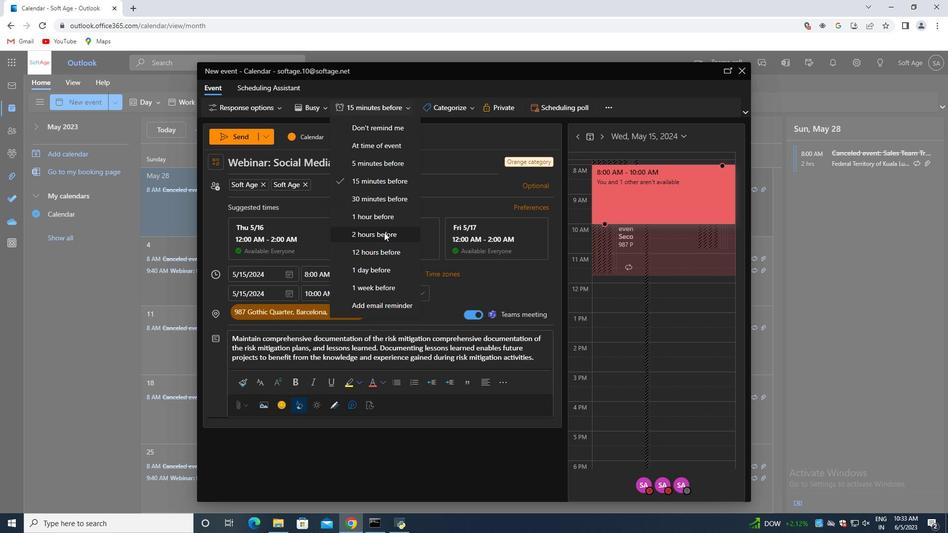 
Action: Mouse moved to (232, 136)
Screenshot: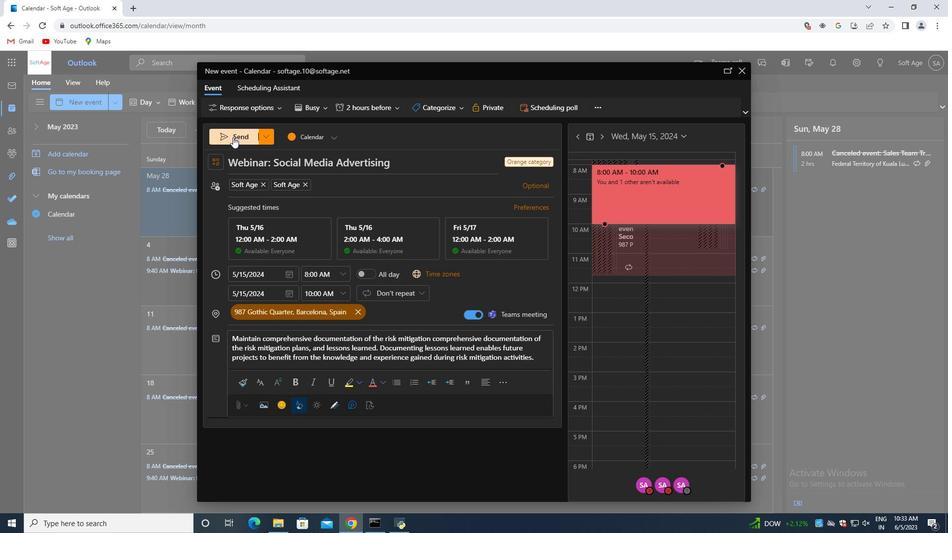 
Action: Mouse pressed left at (232, 136)
Screenshot: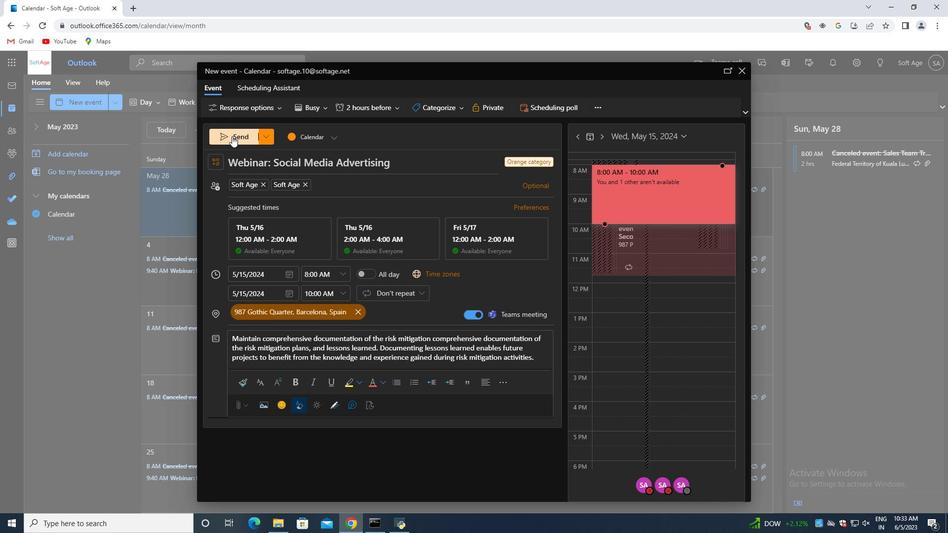 
